 Task: Create a due date automation trigger when advanced on, on the tuesday after a card is due add dates due next week at 11:00 AM.
Action: Mouse moved to (1294, 100)
Screenshot: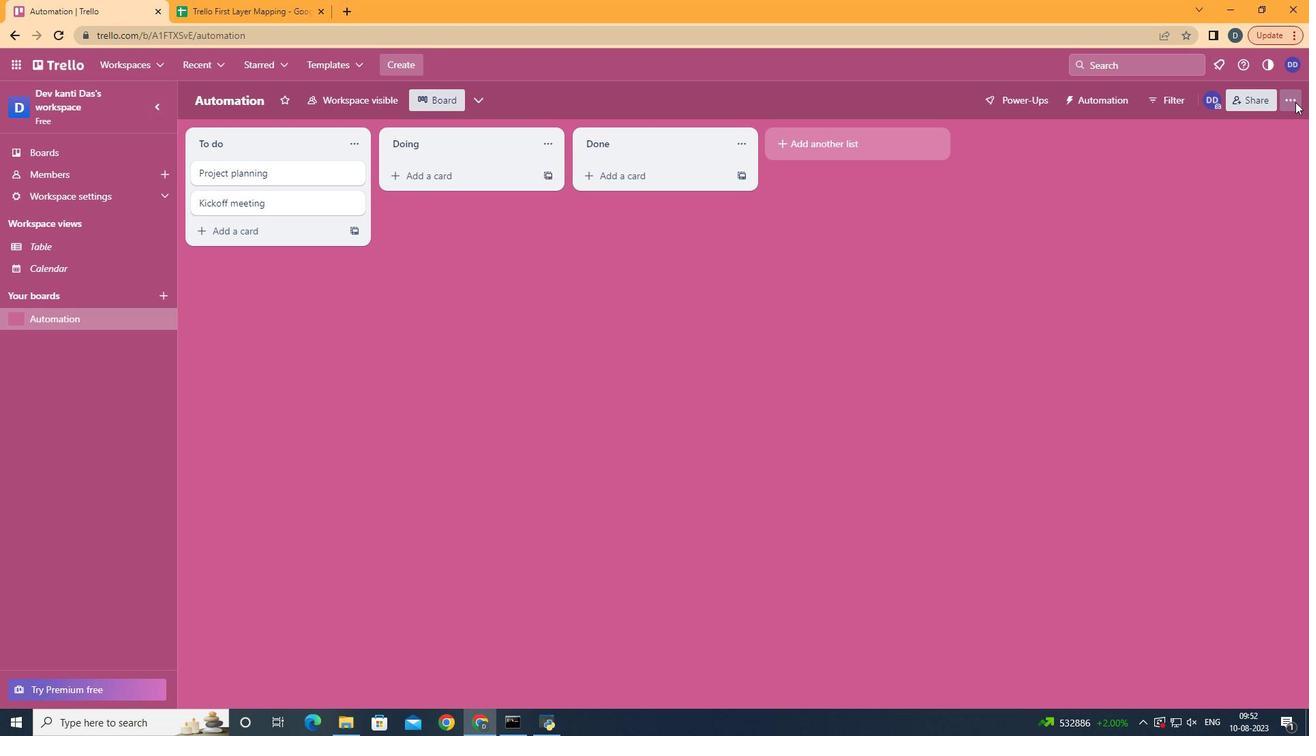 
Action: Mouse pressed left at (1294, 100)
Screenshot: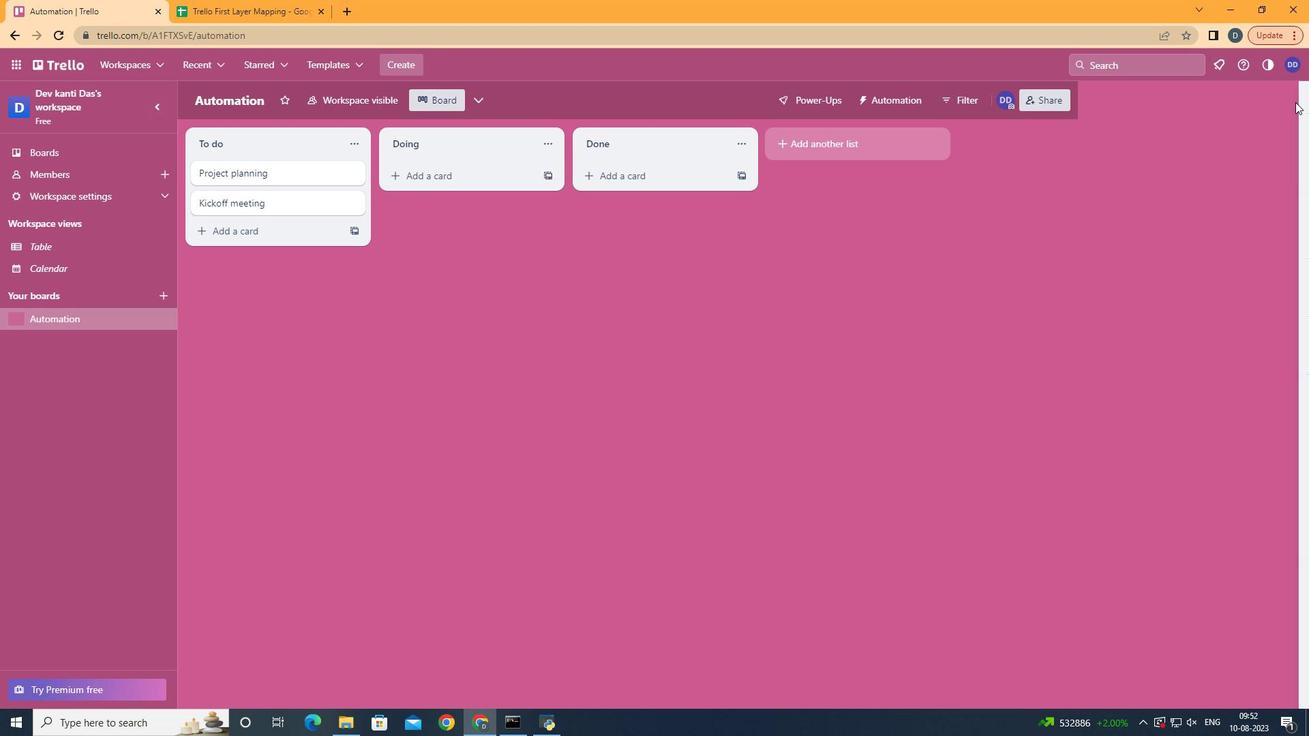 
Action: Mouse moved to (1210, 276)
Screenshot: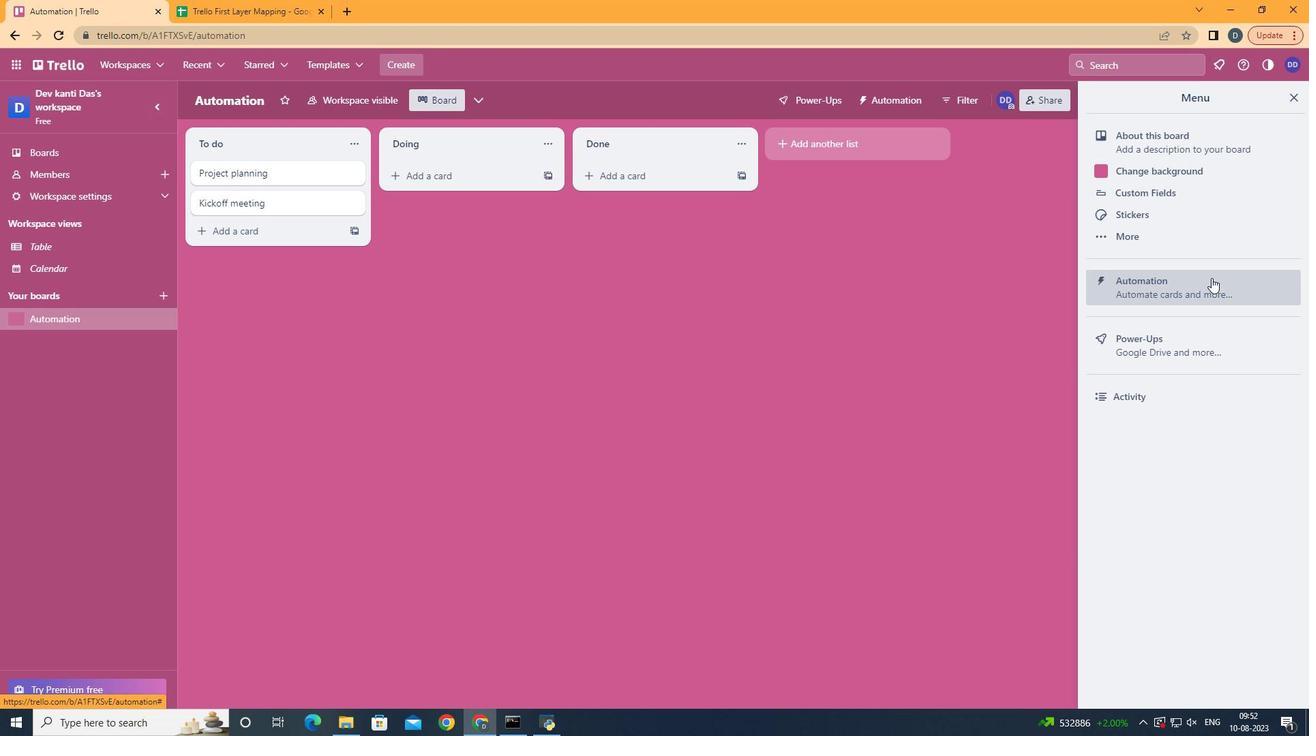 
Action: Mouse pressed left at (1210, 276)
Screenshot: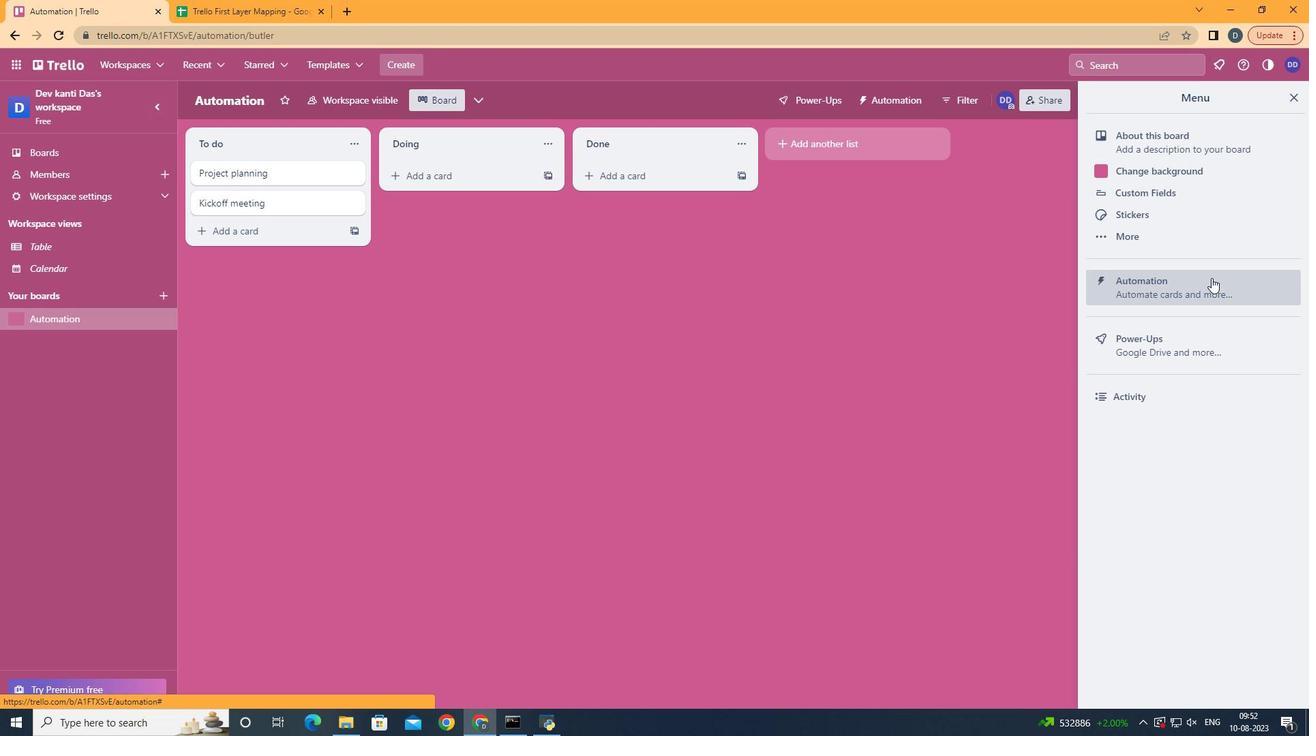 
Action: Mouse moved to (255, 281)
Screenshot: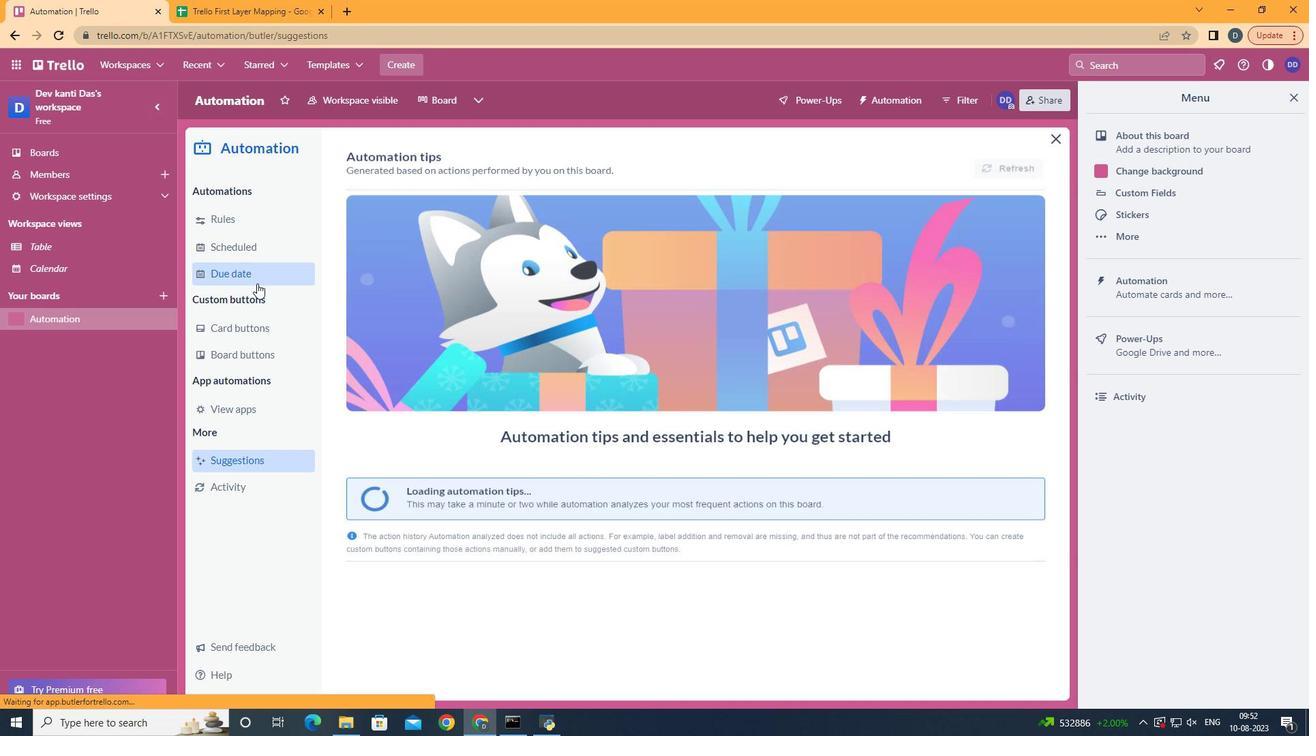 
Action: Mouse pressed left at (255, 281)
Screenshot: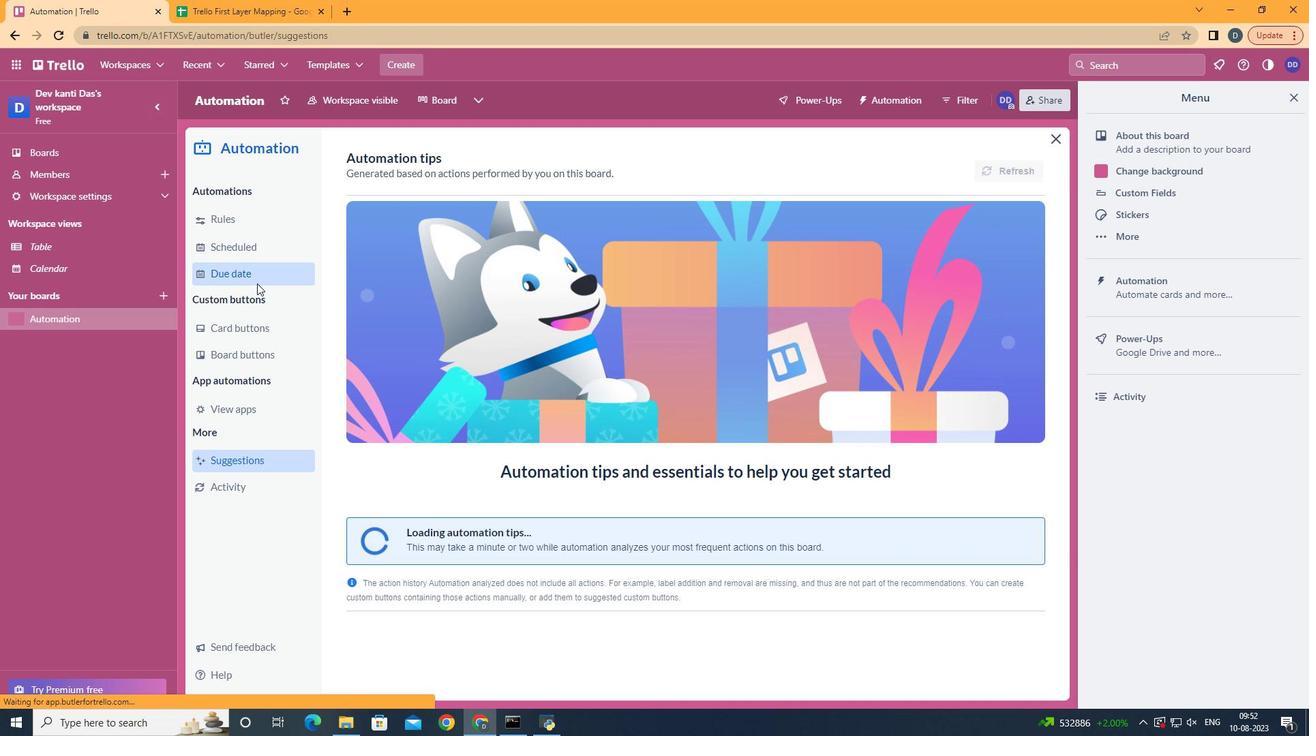 
Action: Mouse moved to (946, 154)
Screenshot: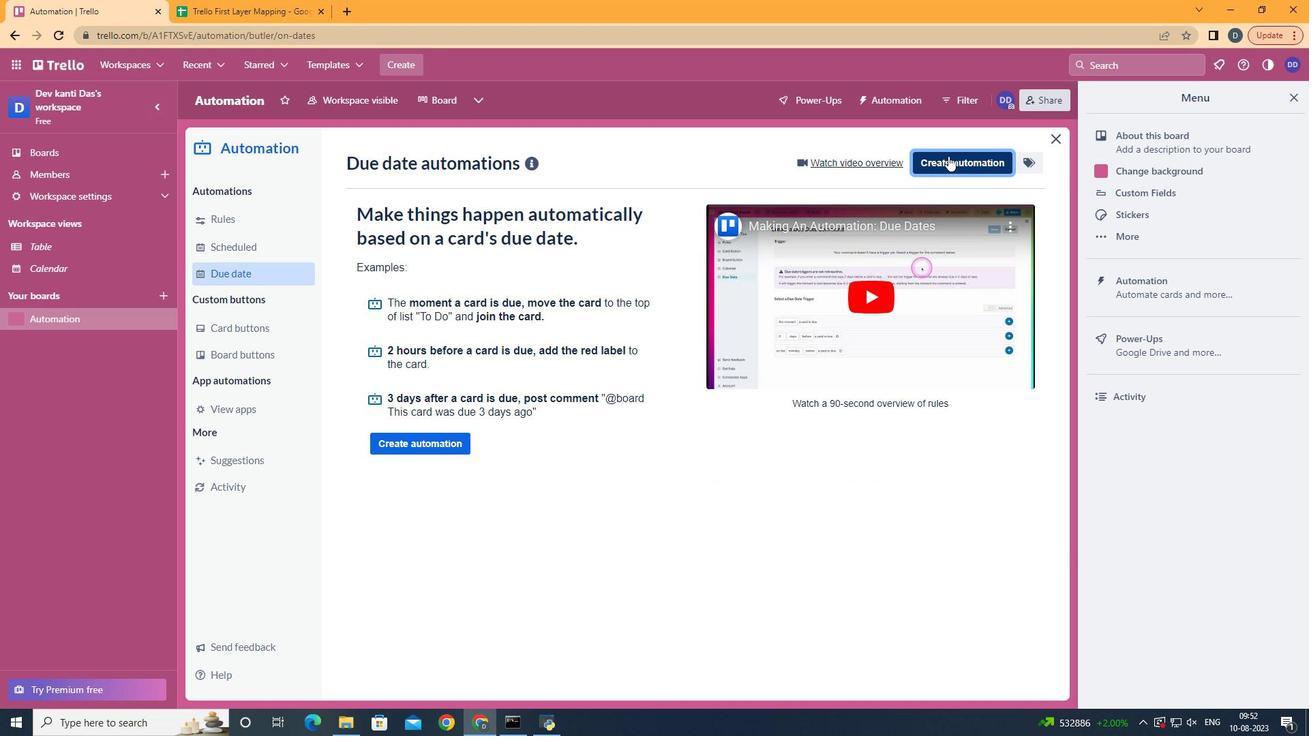 
Action: Mouse pressed left at (946, 154)
Screenshot: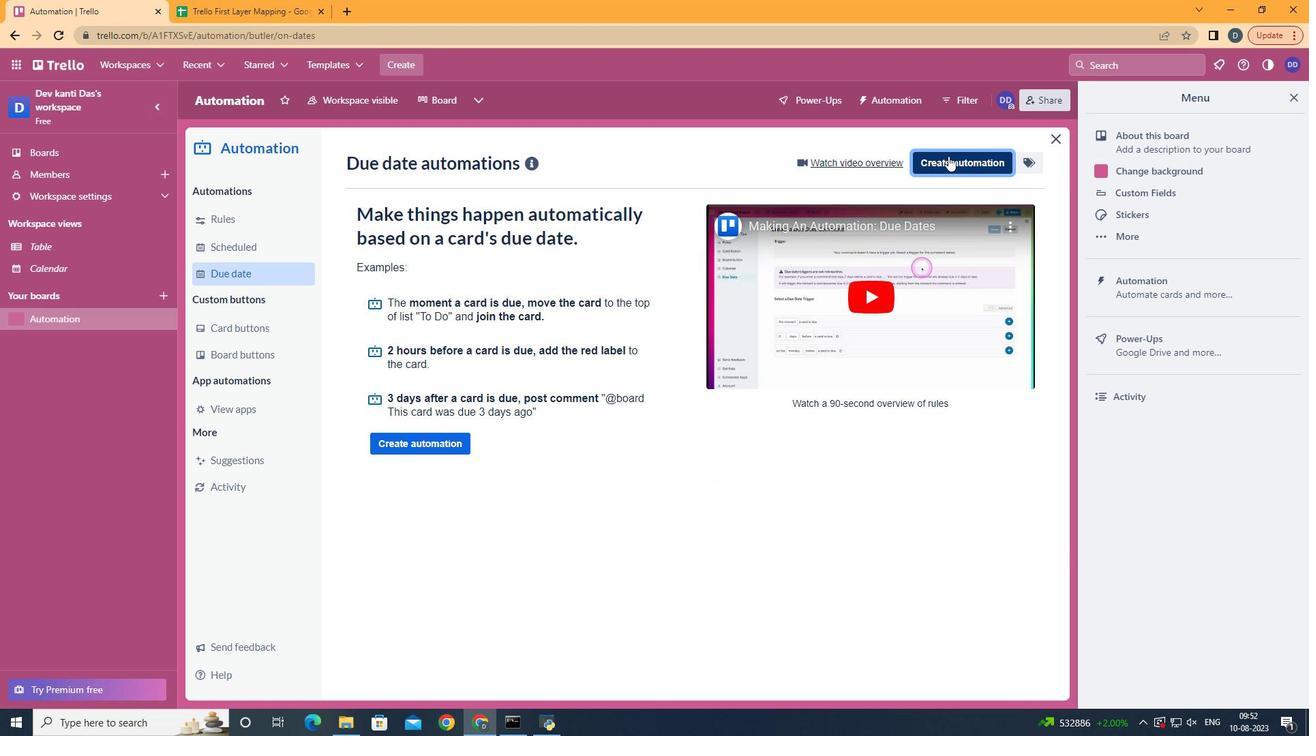 
Action: Mouse moved to (729, 278)
Screenshot: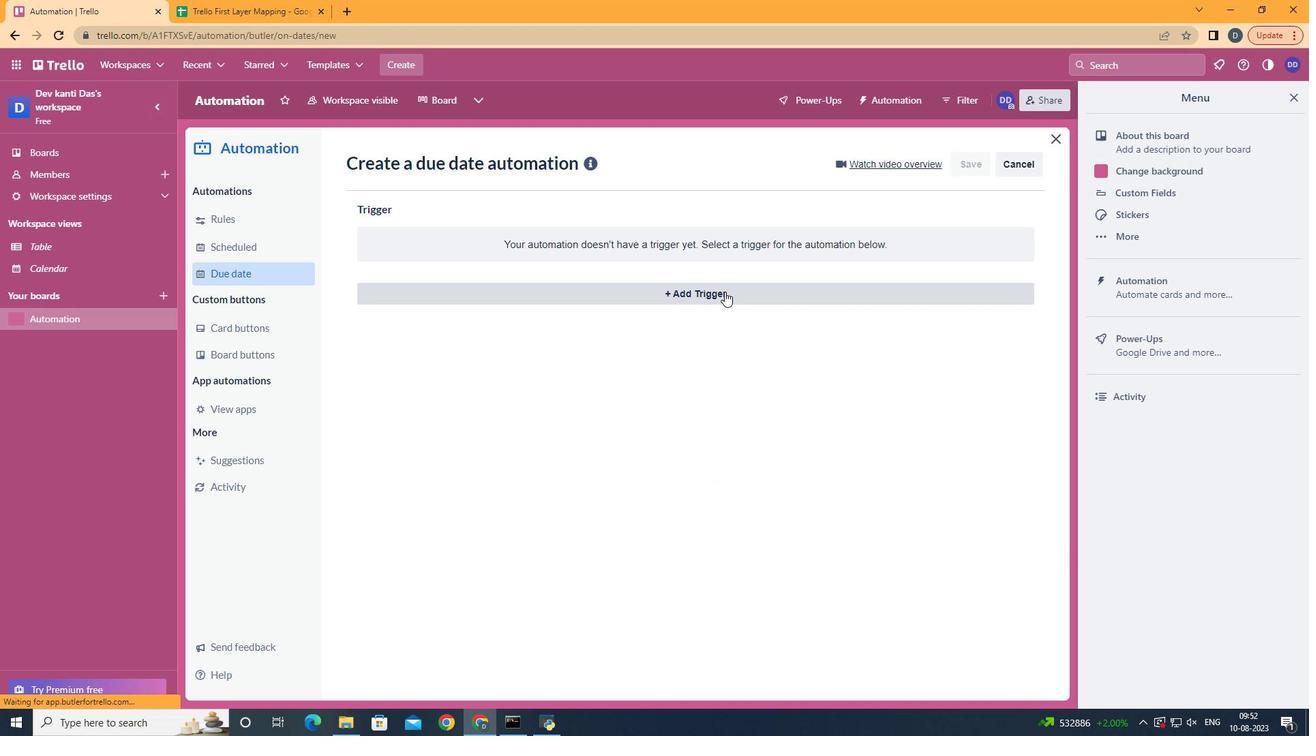 
Action: Mouse pressed left at (729, 278)
Screenshot: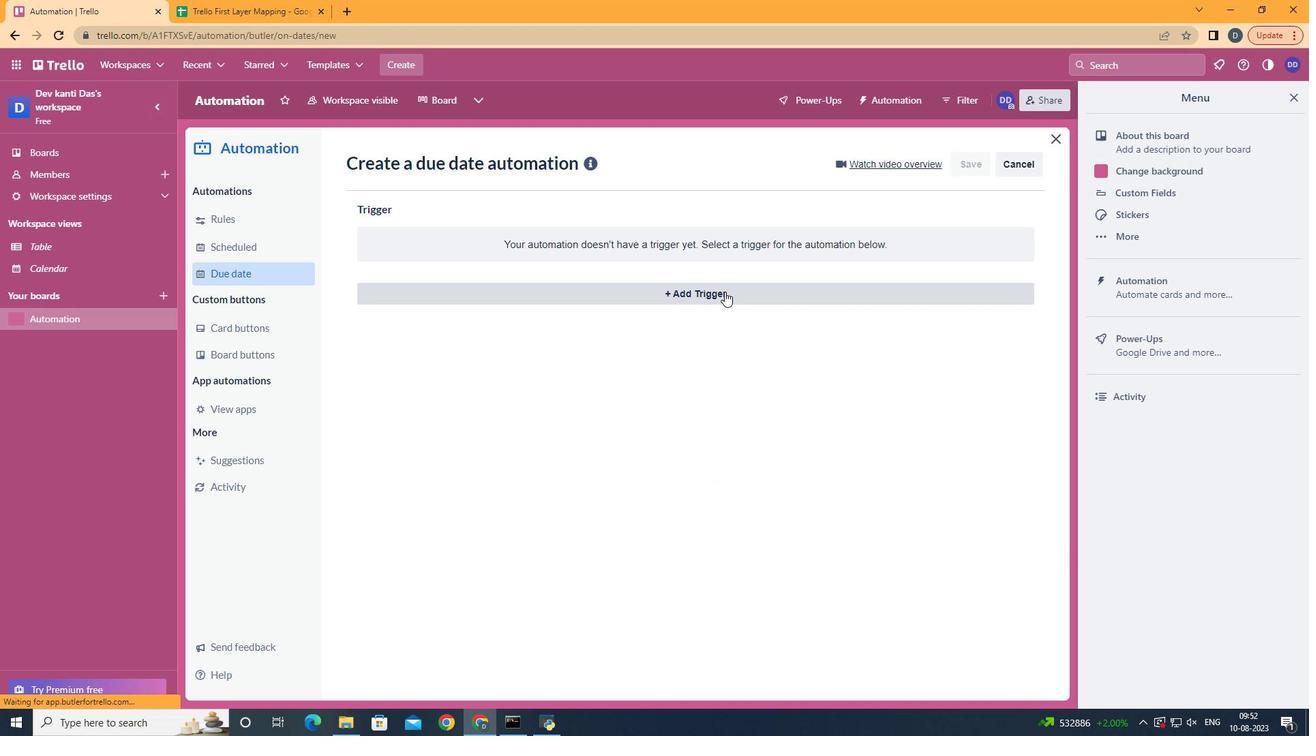 
Action: Mouse moved to (723, 289)
Screenshot: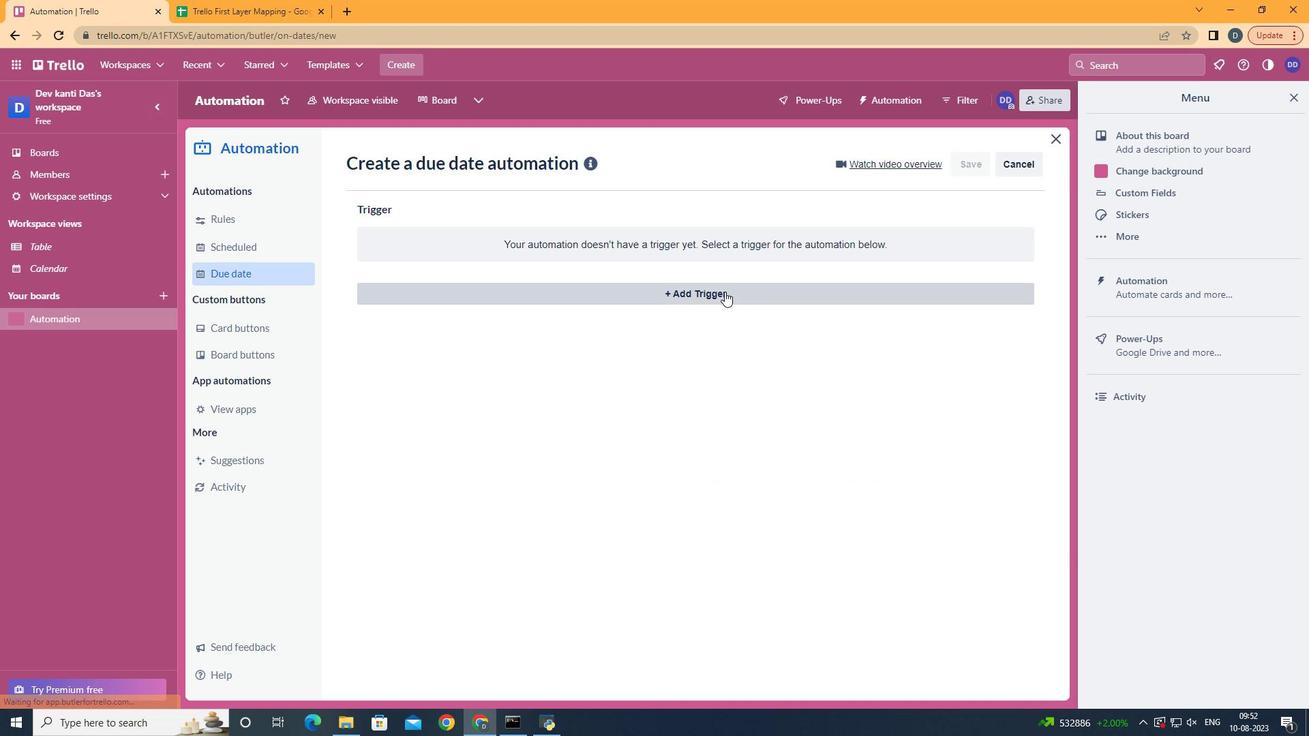 
Action: Mouse pressed left at (723, 289)
Screenshot: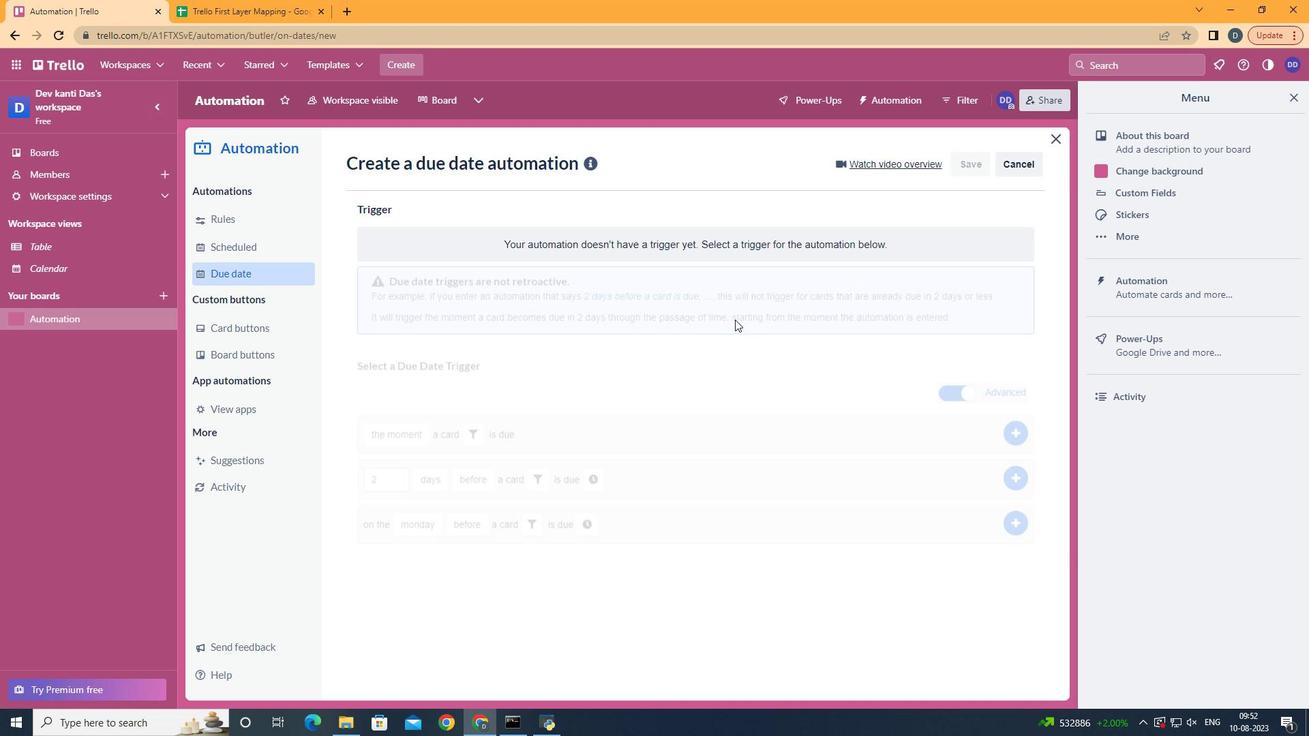 
Action: Mouse moved to (436, 377)
Screenshot: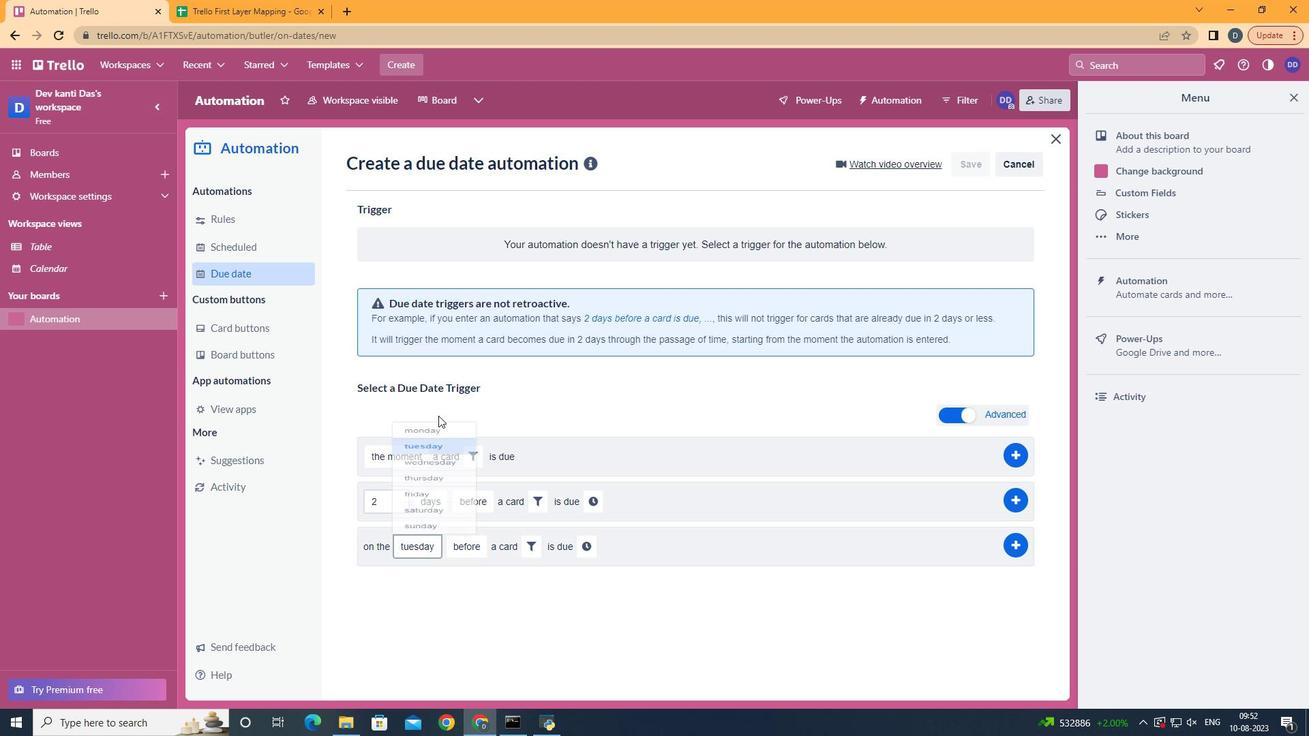 
Action: Mouse pressed left at (436, 377)
Screenshot: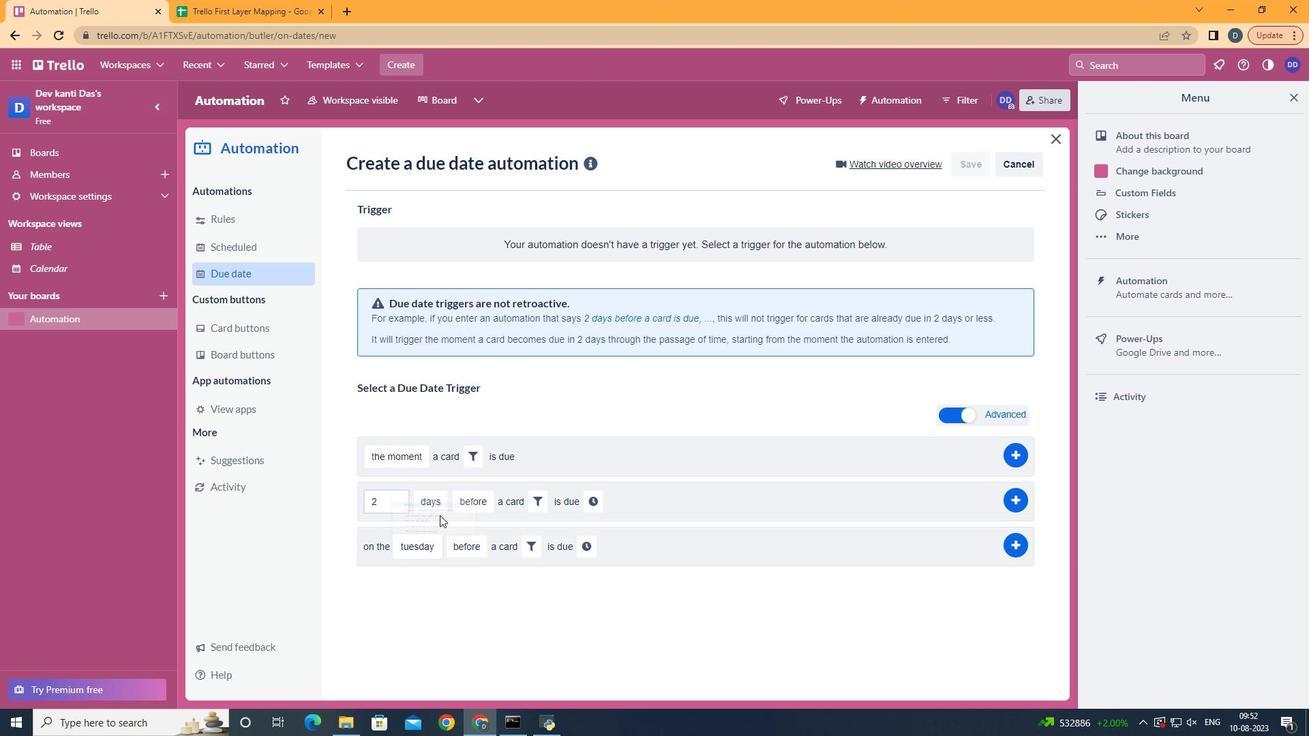 
Action: Mouse moved to (470, 602)
Screenshot: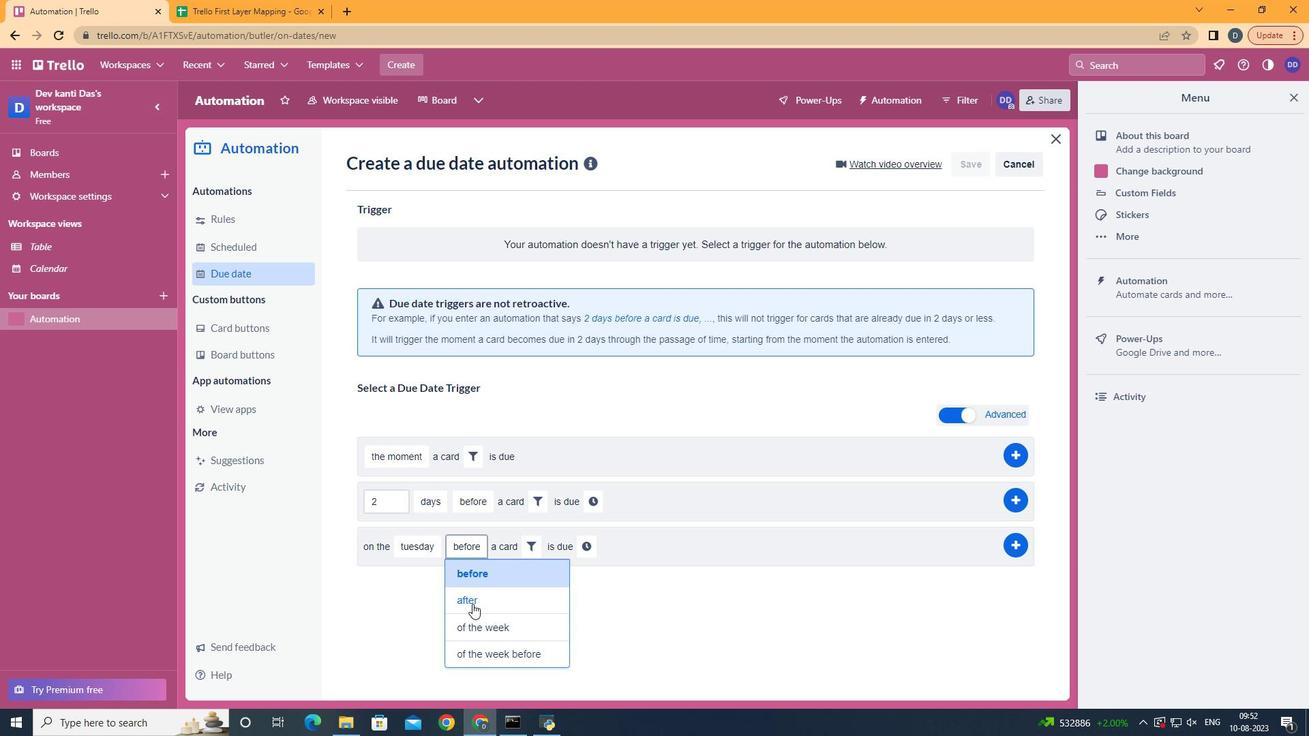 
Action: Mouse pressed left at (470, 602)
Screenshot: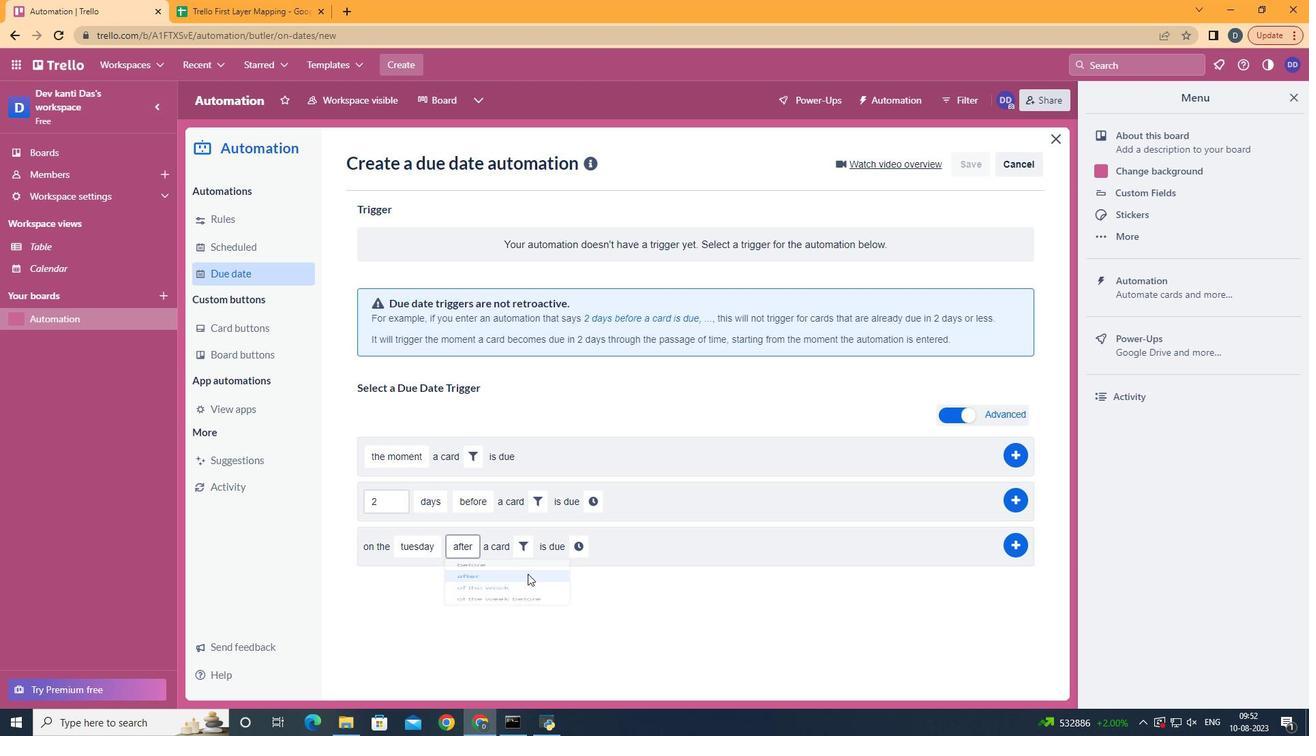 
Action: Mouse moved to (527, 549)
Screenshot: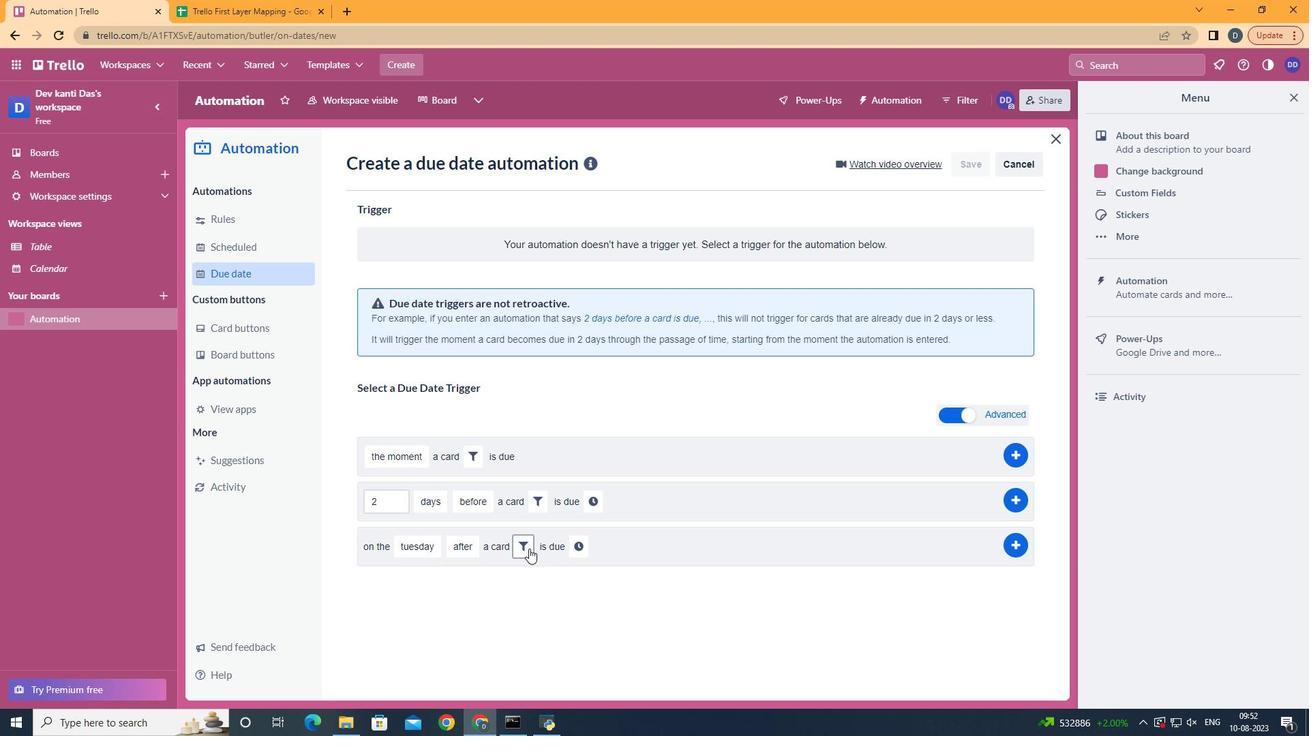 
Action: Mouse pressed left at (527, 549)
Screenshot: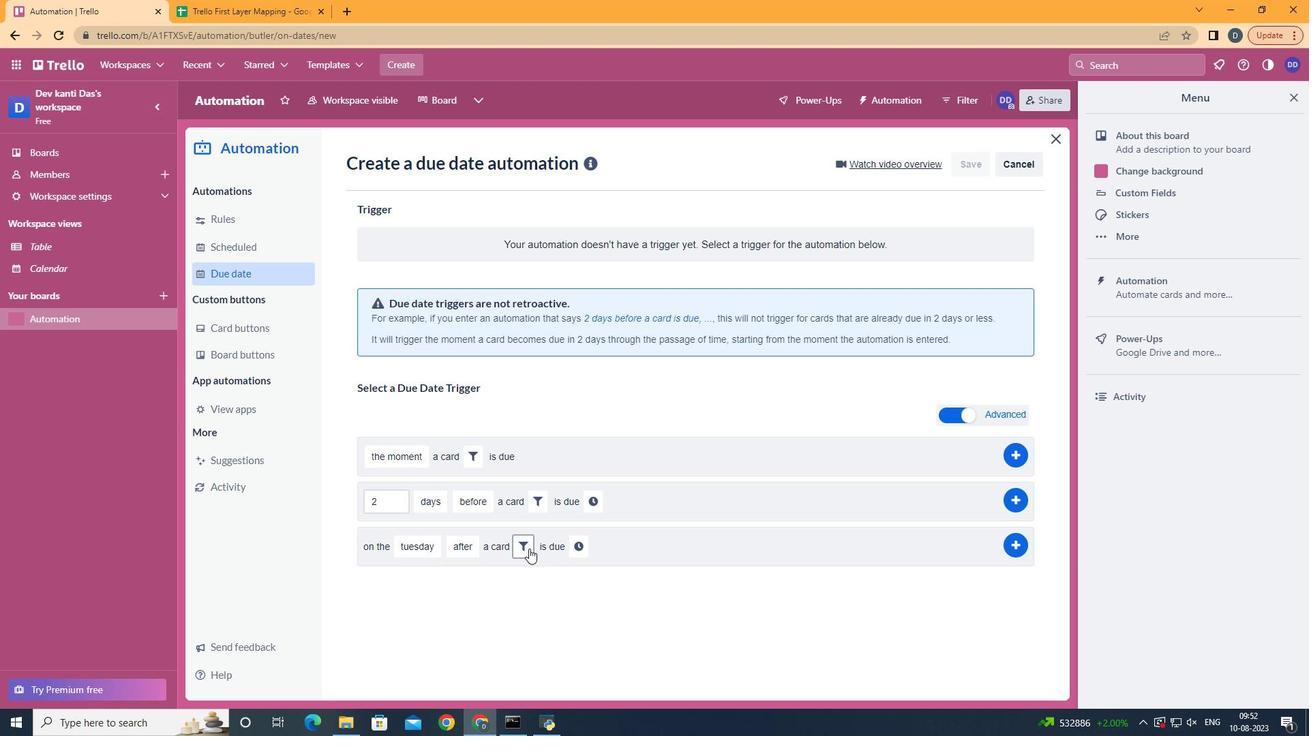 
Action: Mouse moved to (603, 590)
Screenshot: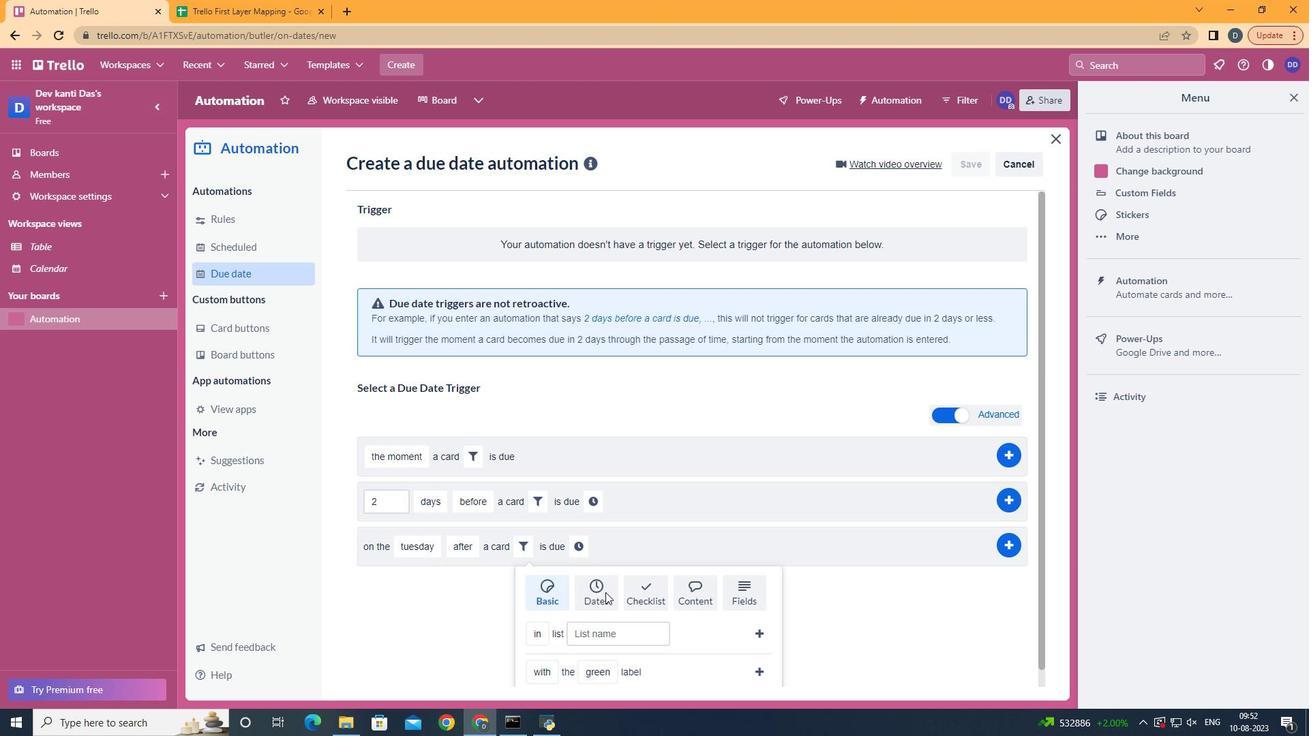 
Action: Mouse pressed left at (603, 590)
Screenshot: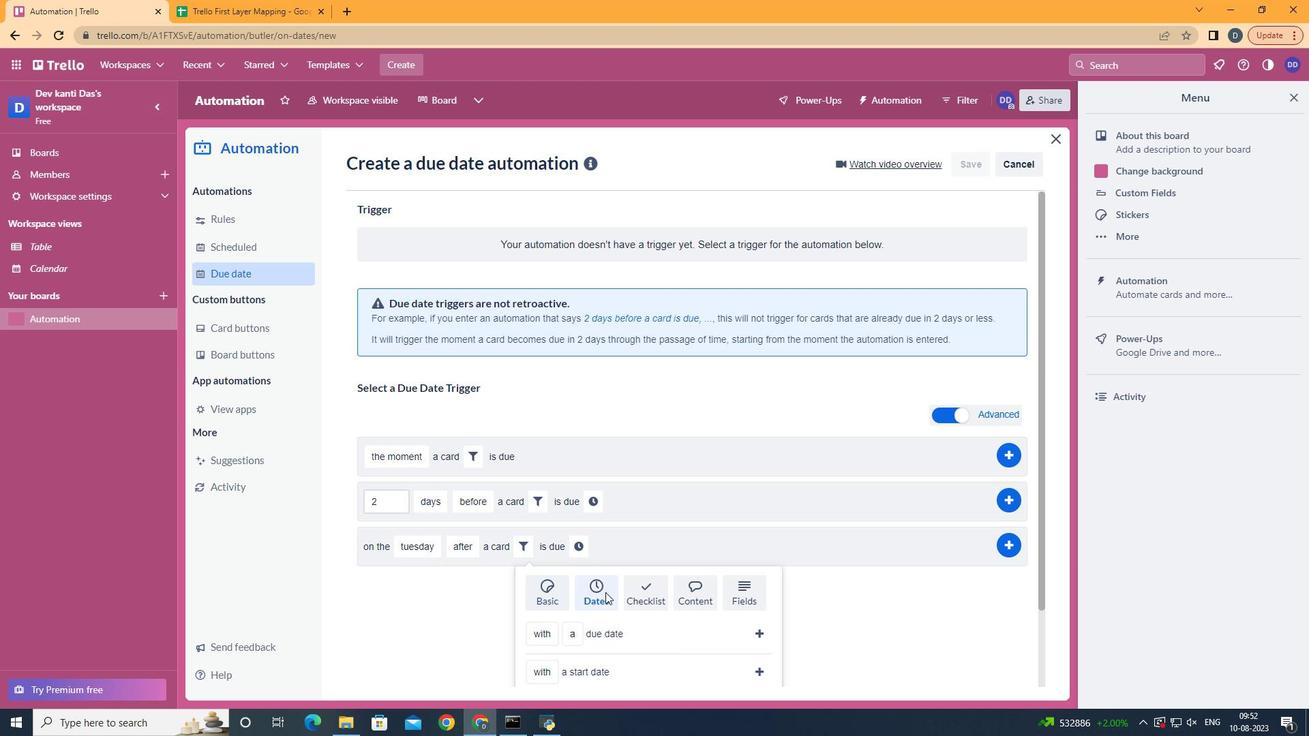 
Action: Mouse scrolled (603, 590) with delta (0, 0)
Screenshot: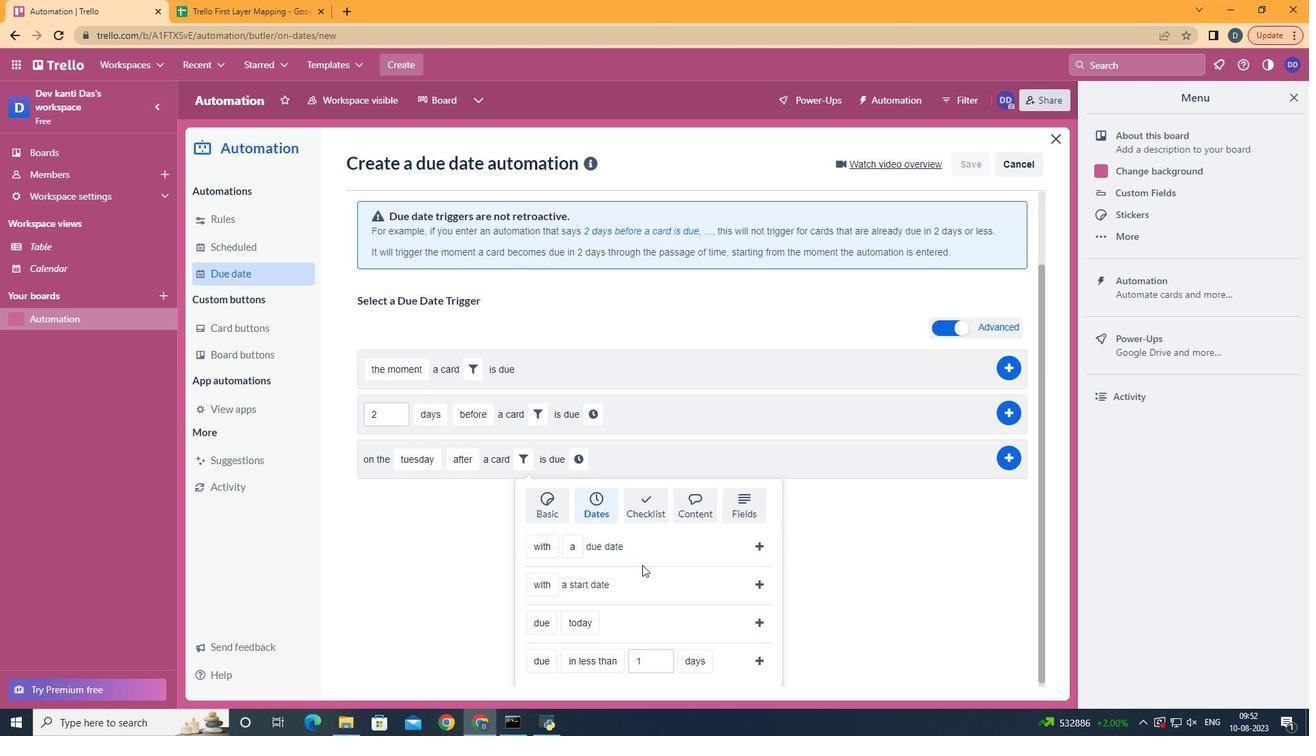 
Action: Mouse scrolled (603, 590) with delta (0, 0)
Screenshot: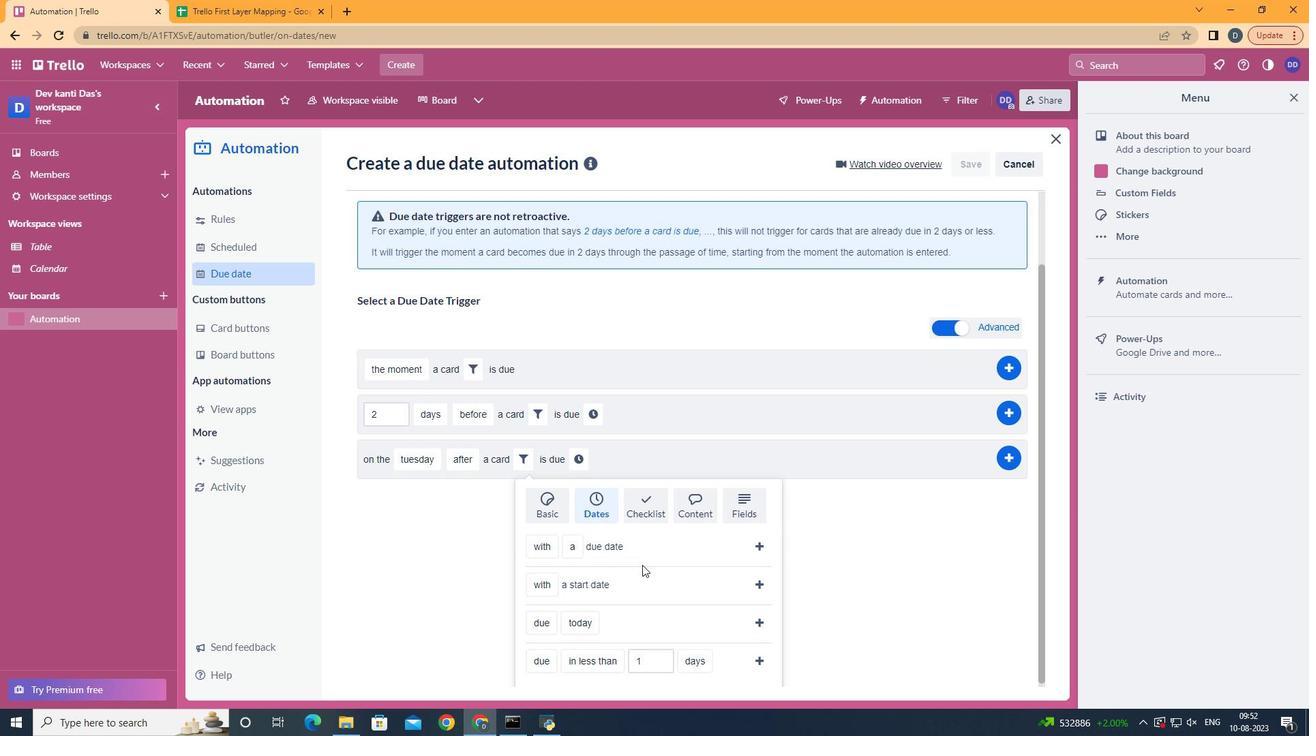
Action: Mouse scrolled (603, 590) with delta (0, 0)
Screenshot: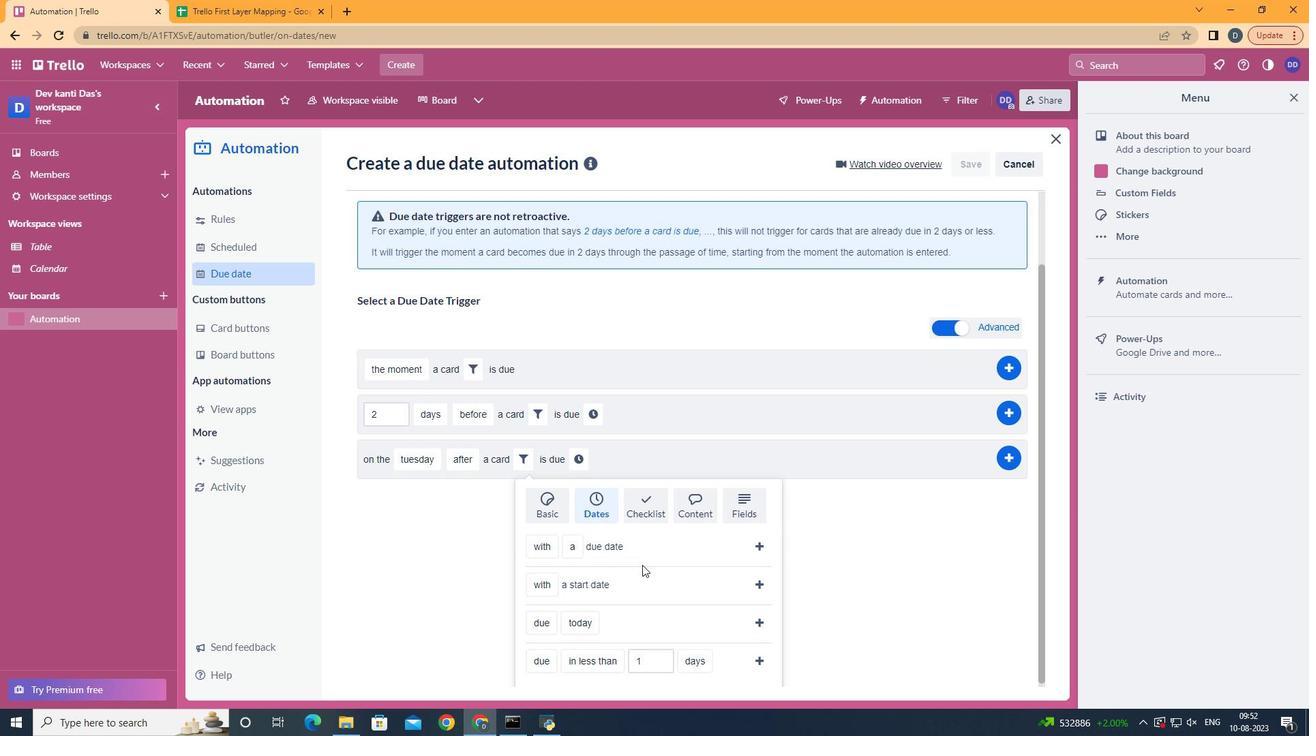 
Action: Mouse scrolled (603, 590) with delta (0, 0)
Screenshot: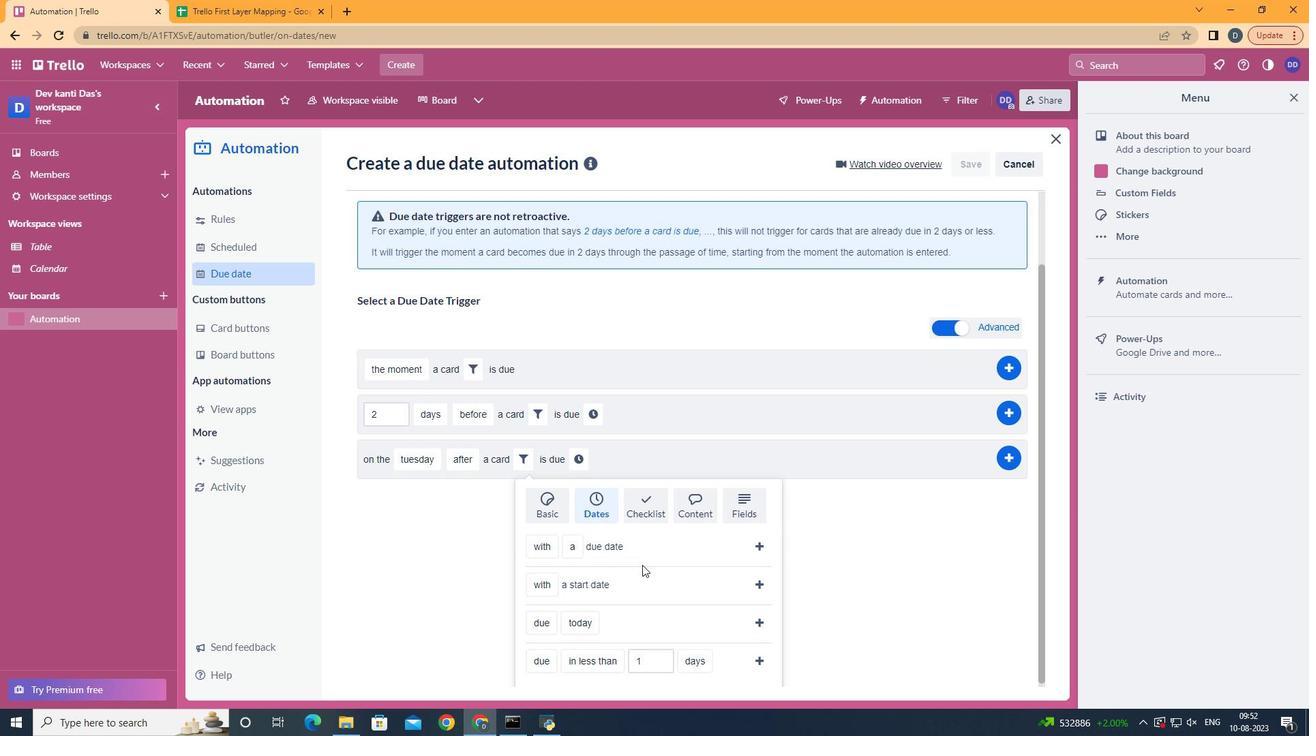 
Action: Mouse scrolled (603, 590) with delta (0, 0)
Screenshot: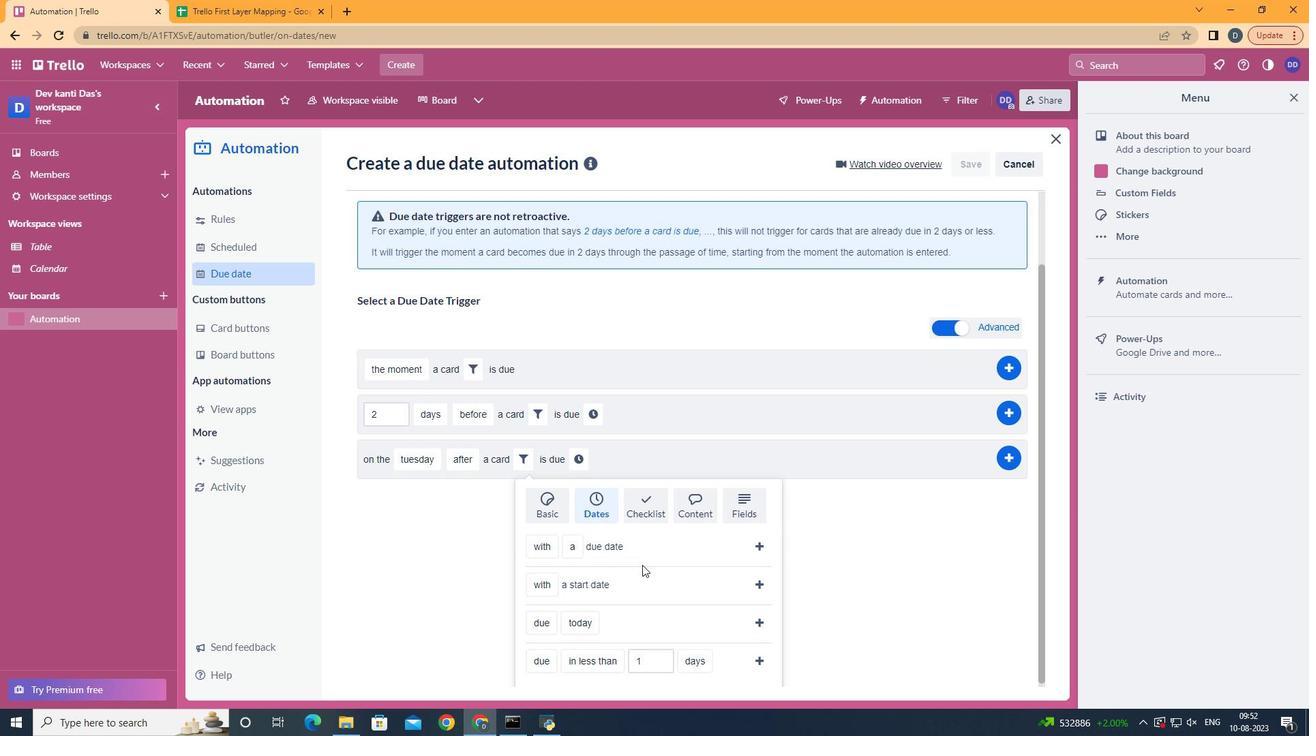 
Action: Mouse moved to (551, 500)
Screenshot: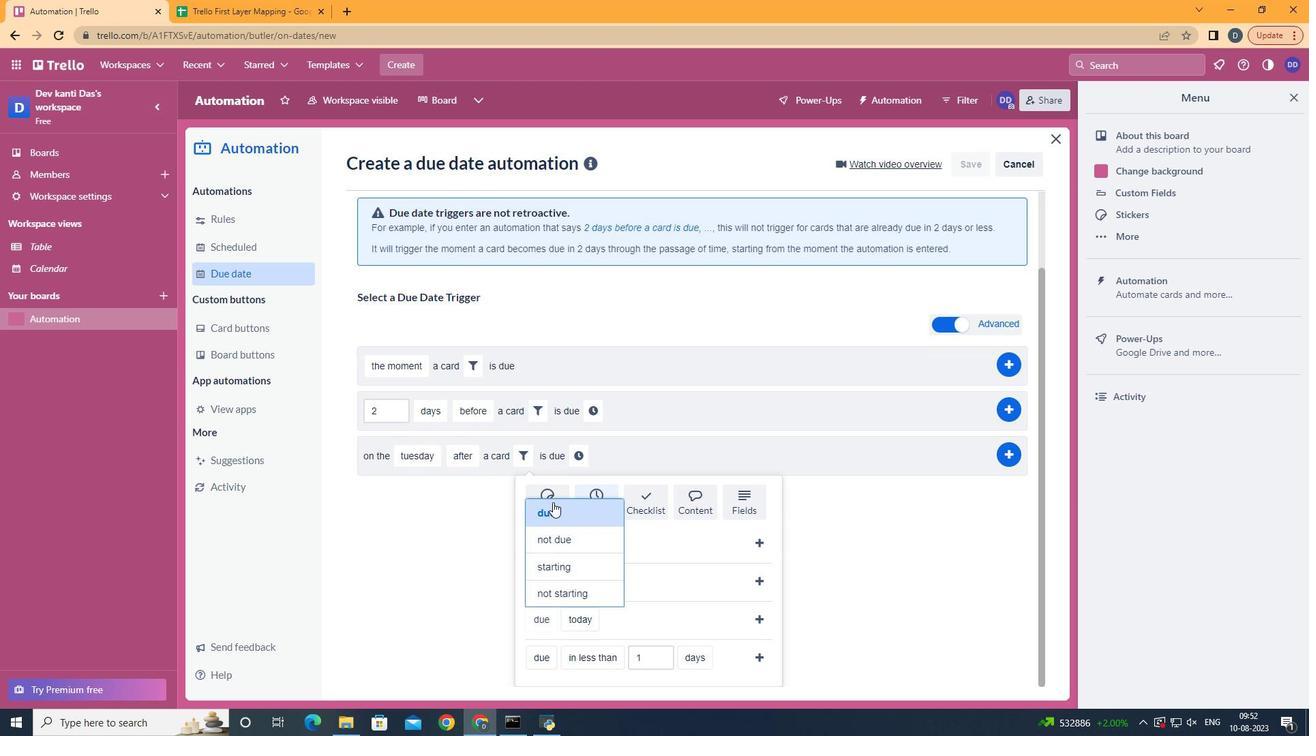 
Action: Mouse pressed left at (551, 500)
Screenshot: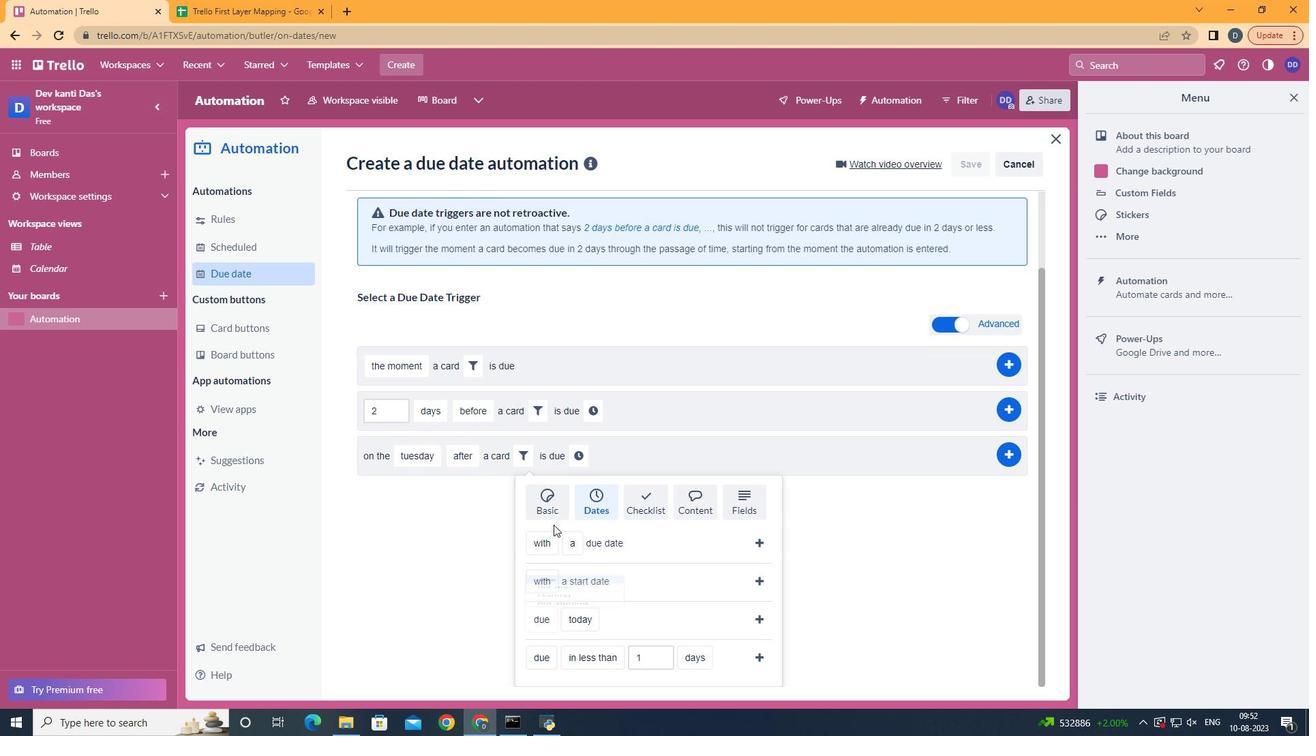 
Action: Mouse moved to (598, 537)
Screenshot: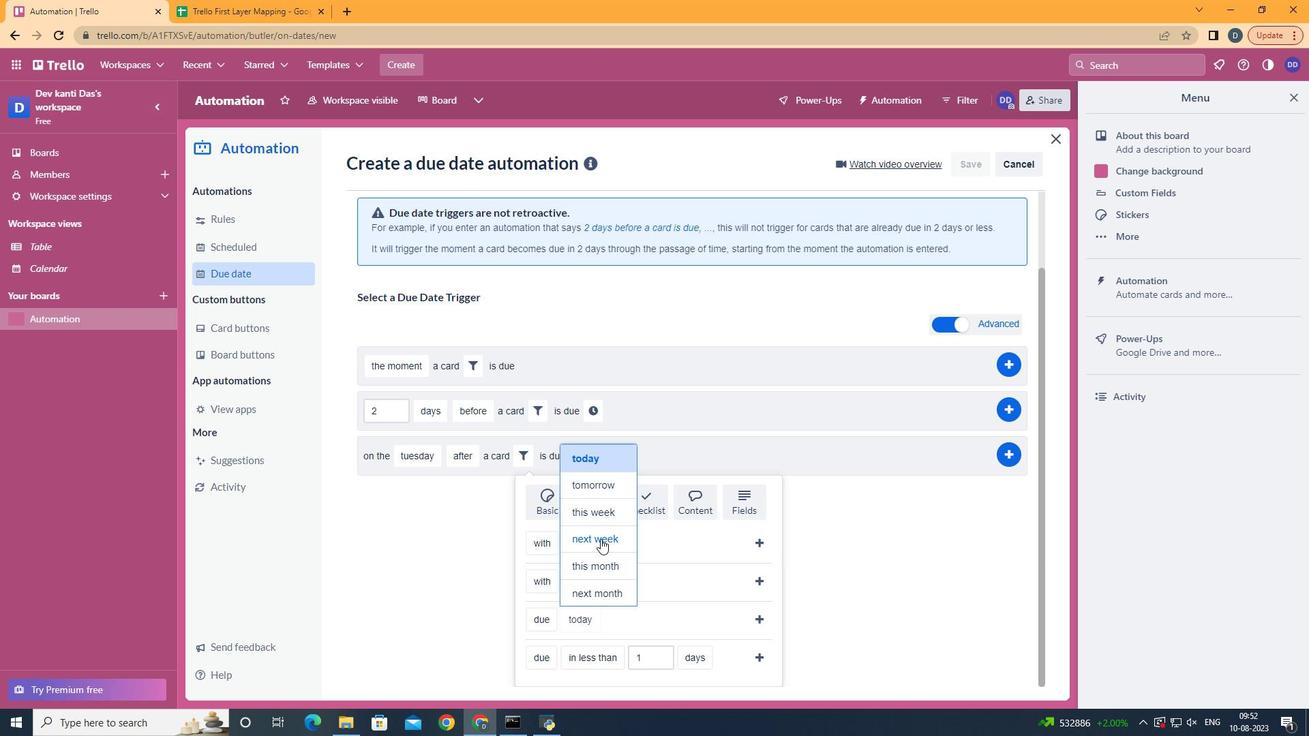 
Action: Mouse pressed left at (598, 537)
Screenshot: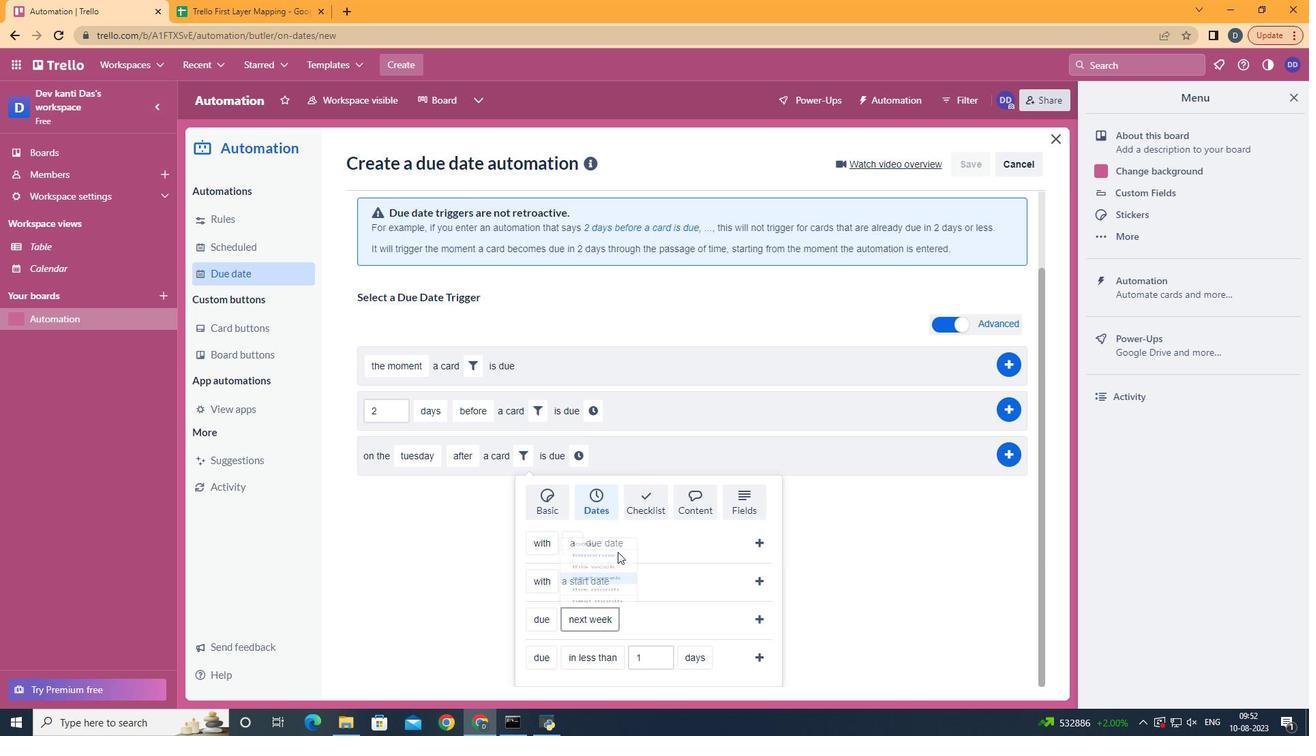 
Action: Mouse moved to (763, 616)
Screenshot: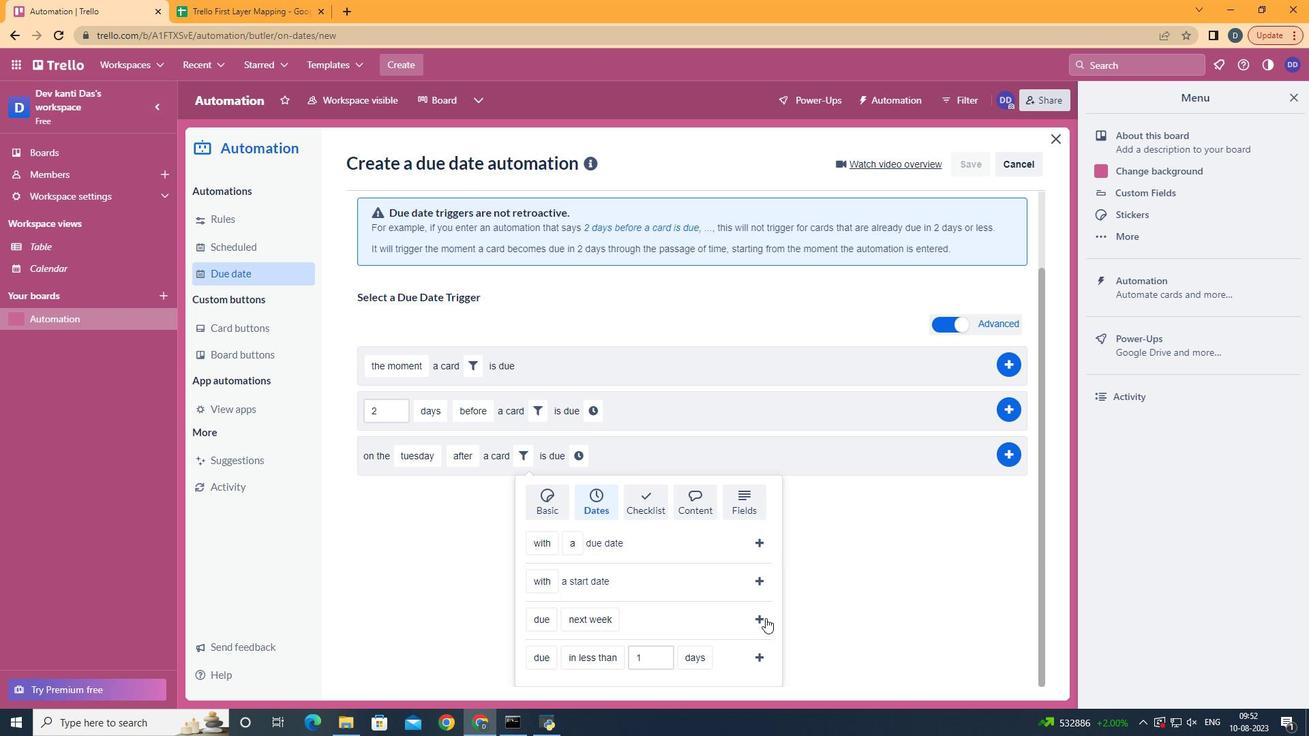 
Action: Mouse pressed left at (763, 616)
Screenshot: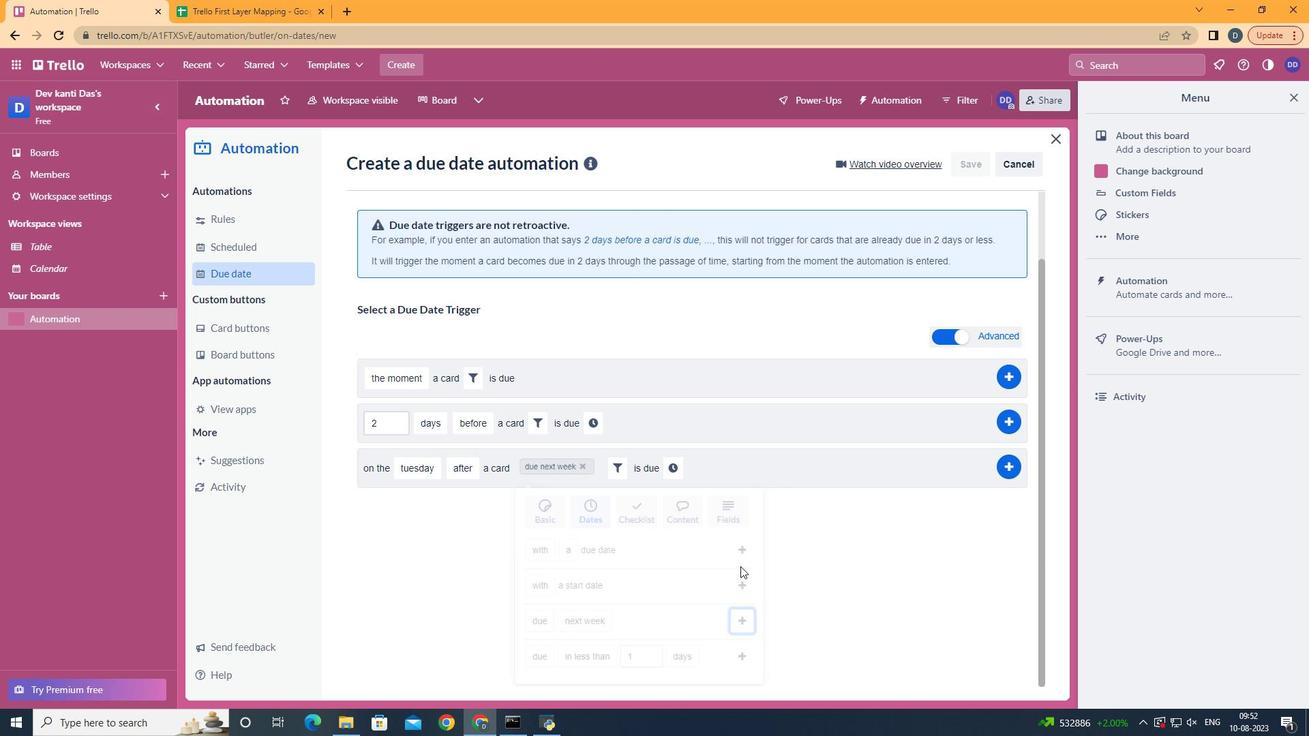 
Action: Mouse moved to (664, 549)
Screenshot: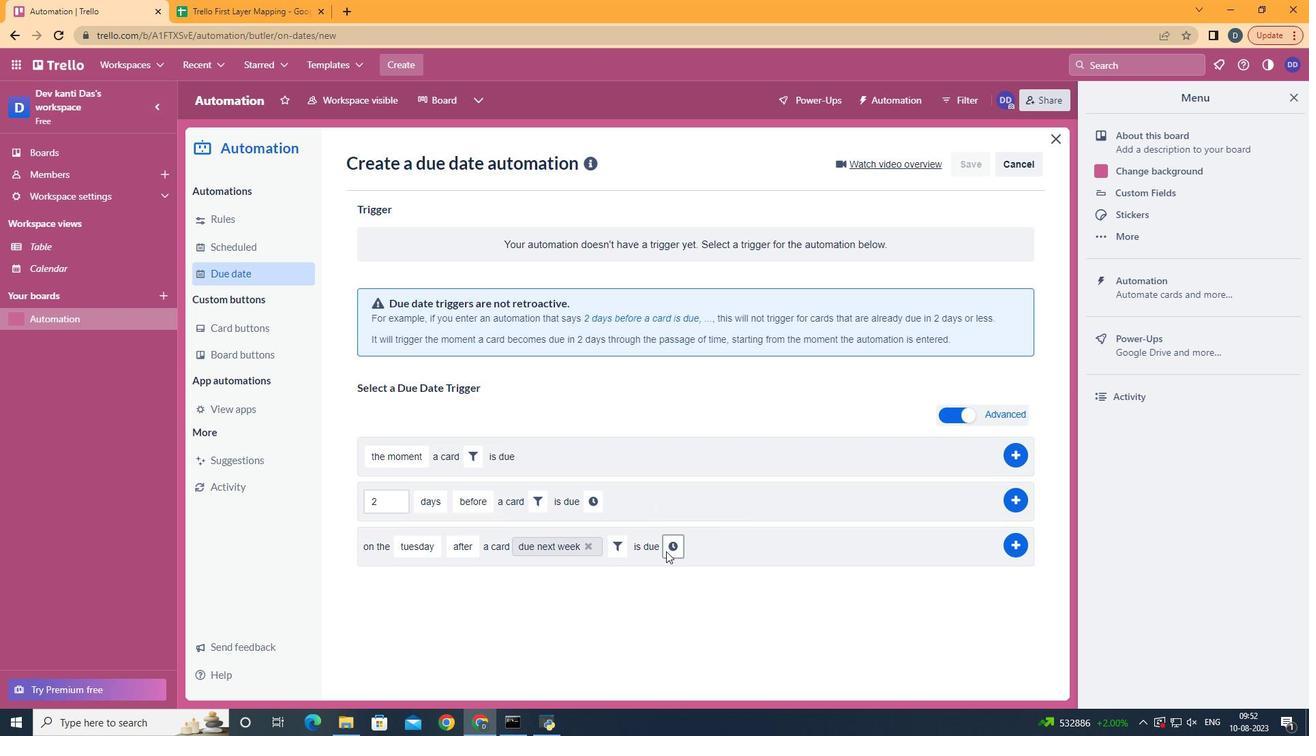 
Action: Mouse pressed left at (664, 549)
Screenshot: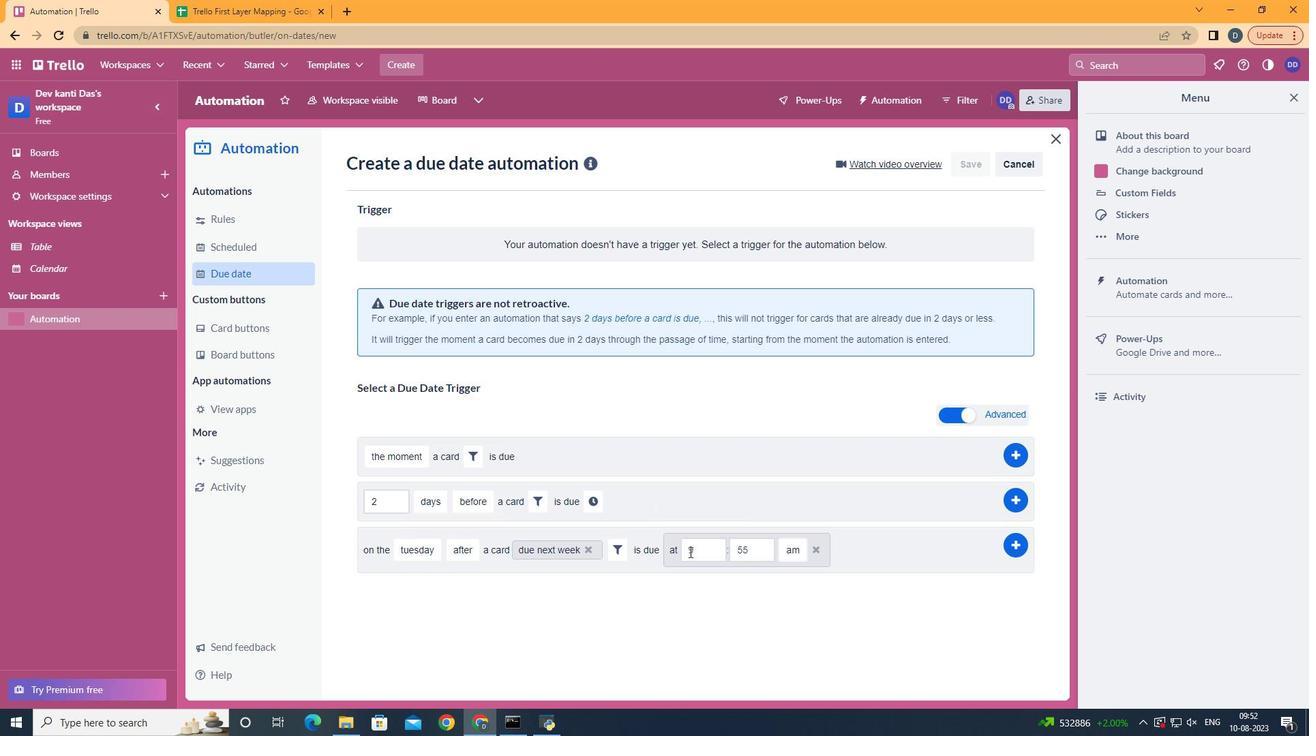 
Action: Mouse moved to (688, 550)
Screenshot: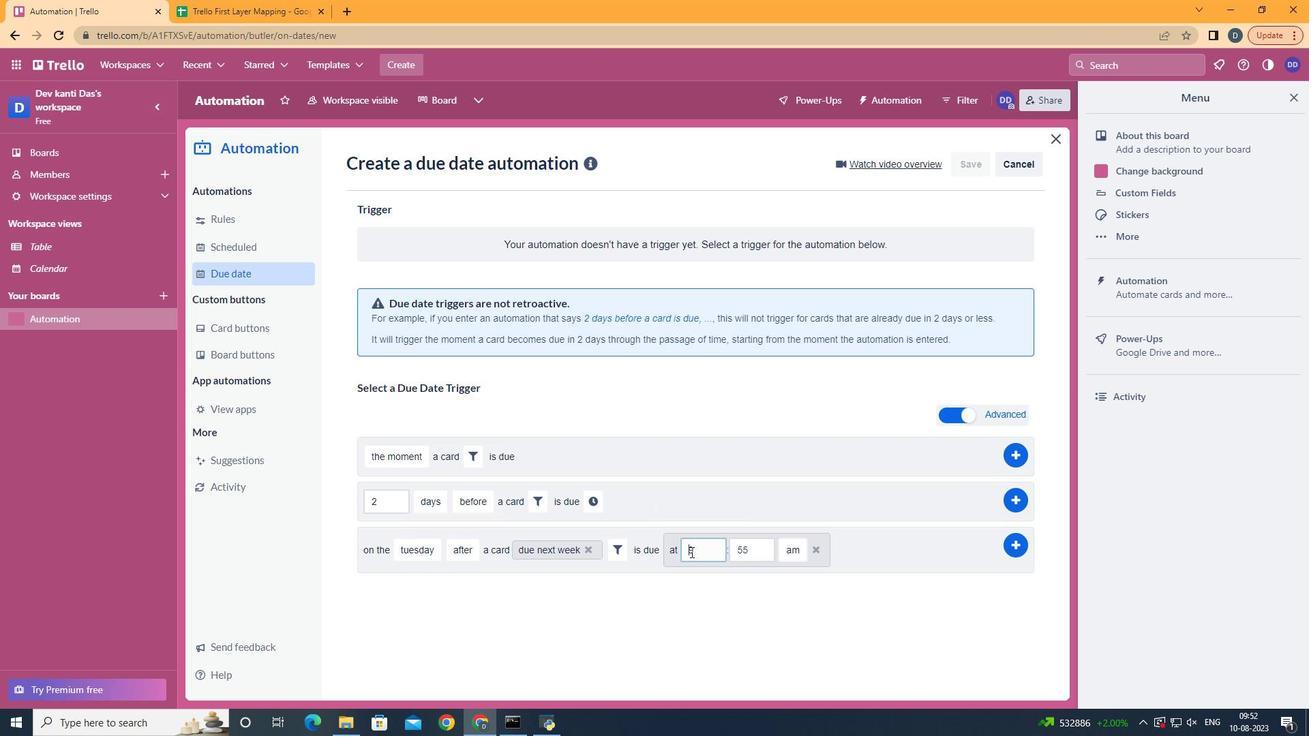 
Action: Mouse pressed left at (688, 550)
Screenshot: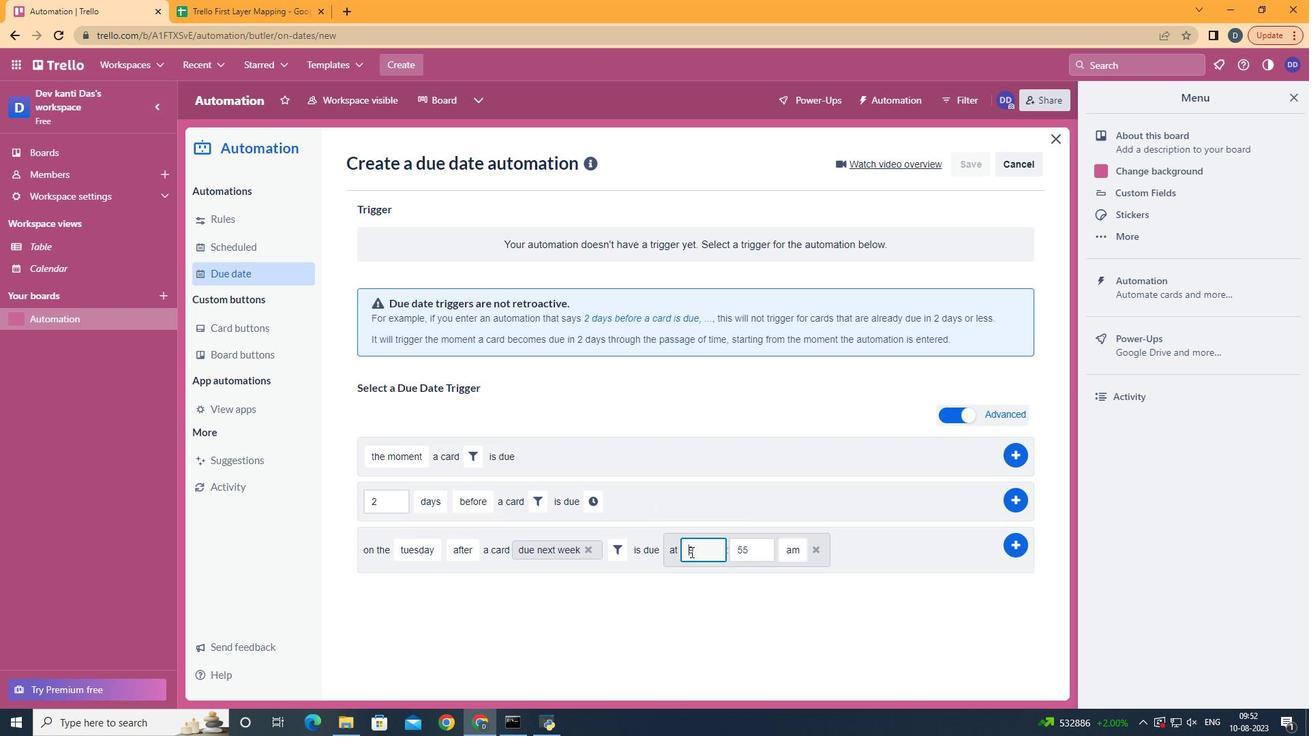 
Action: Mouse moved to (693, 550)
Screenshot: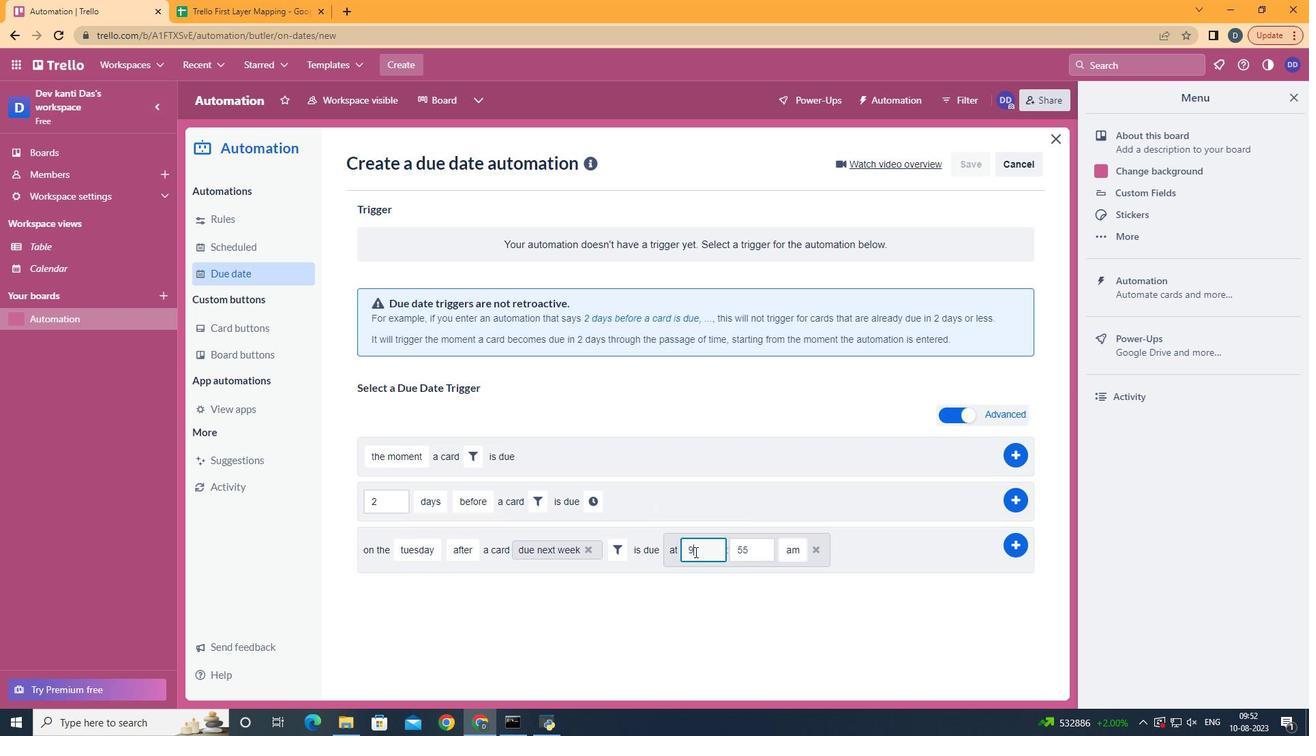
Action: Mouse pressed left at (693, 550)
Screenshot: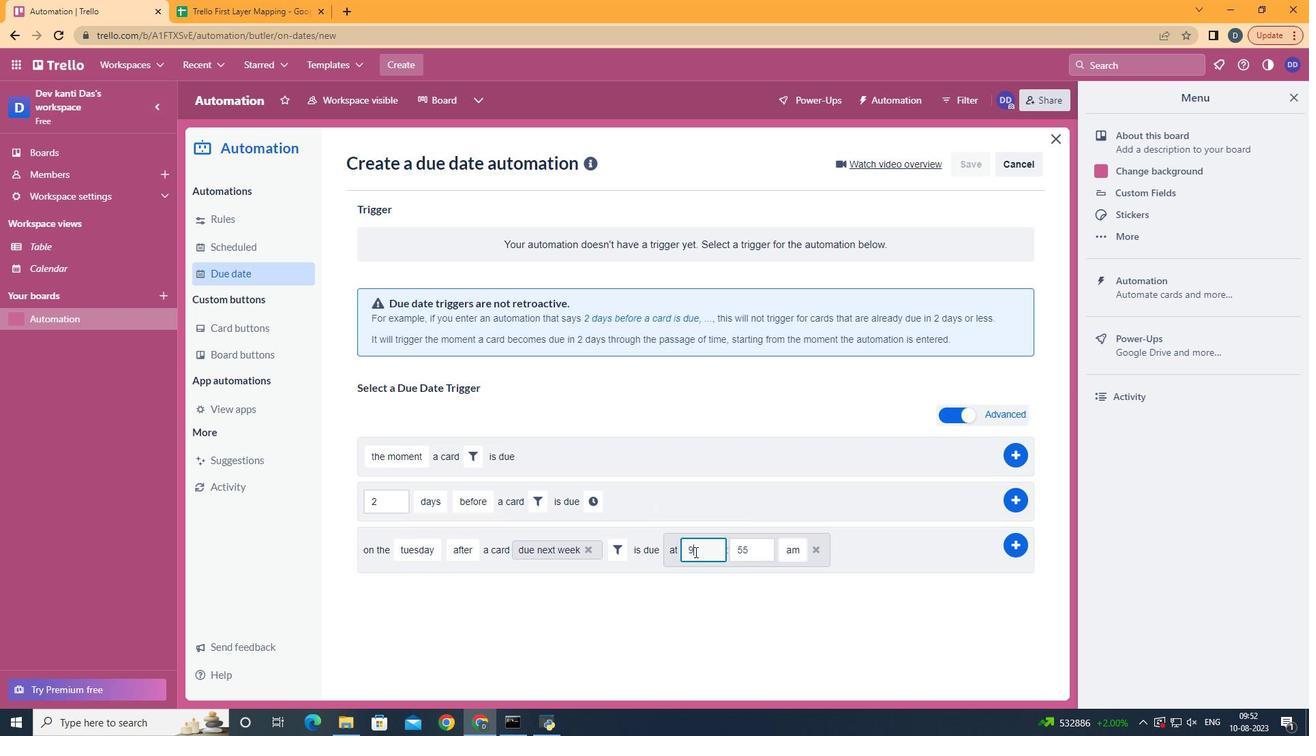 
Action: Key pressed <Key.backspace>11
Screenshot: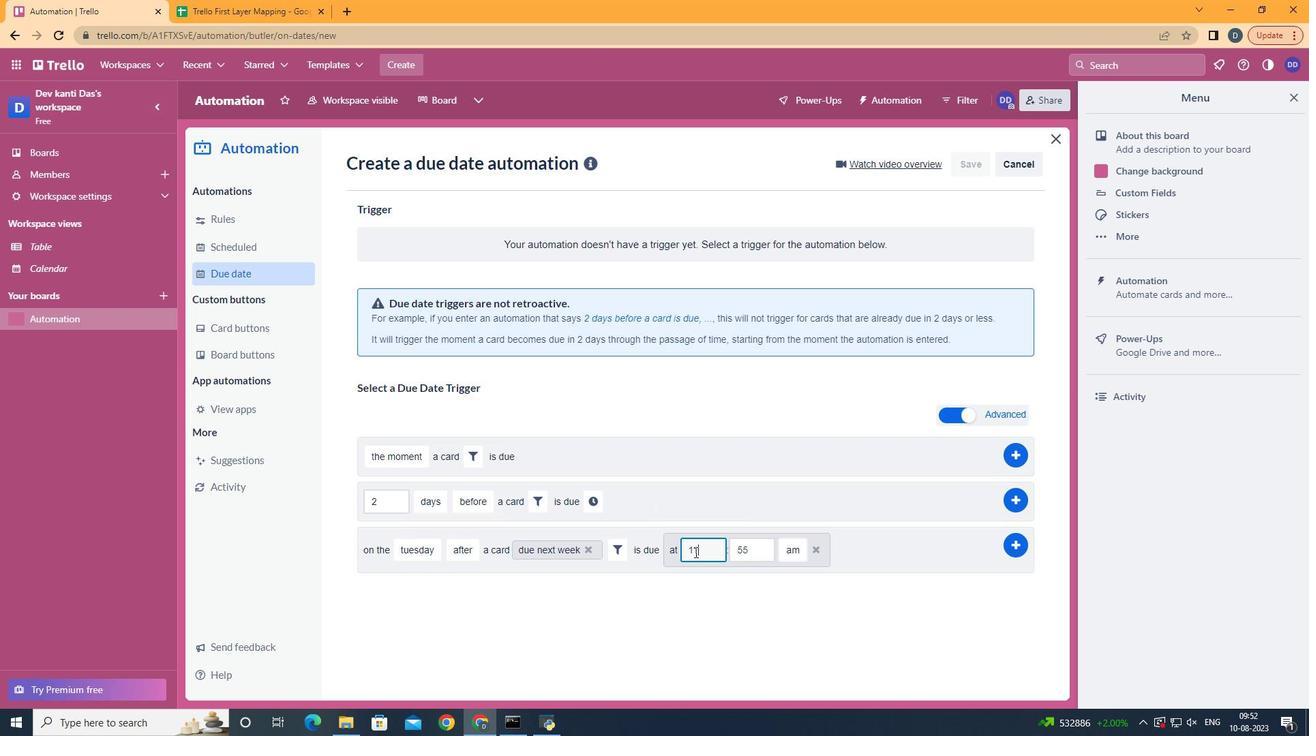 
Action: Mouse moved to (760, 553)
Screenshot: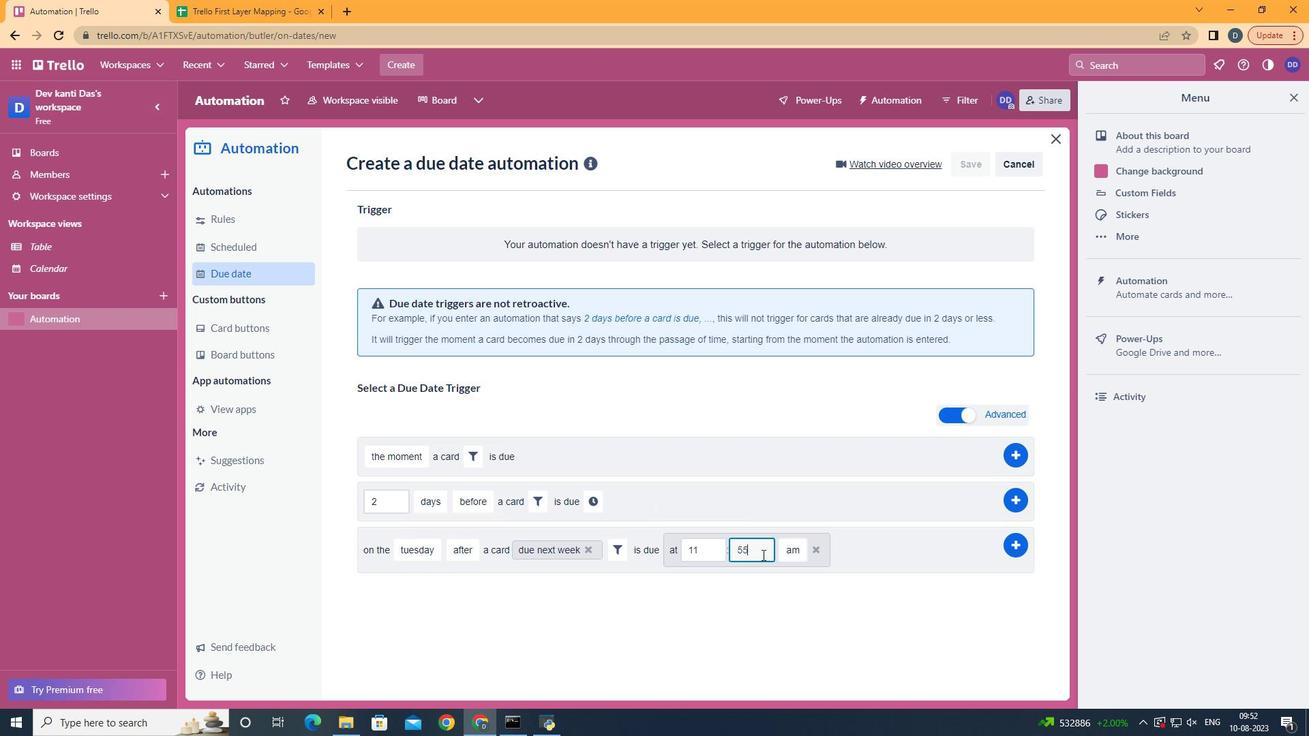 
Action: Mouse pressed left at (760, 553)
Screenshot: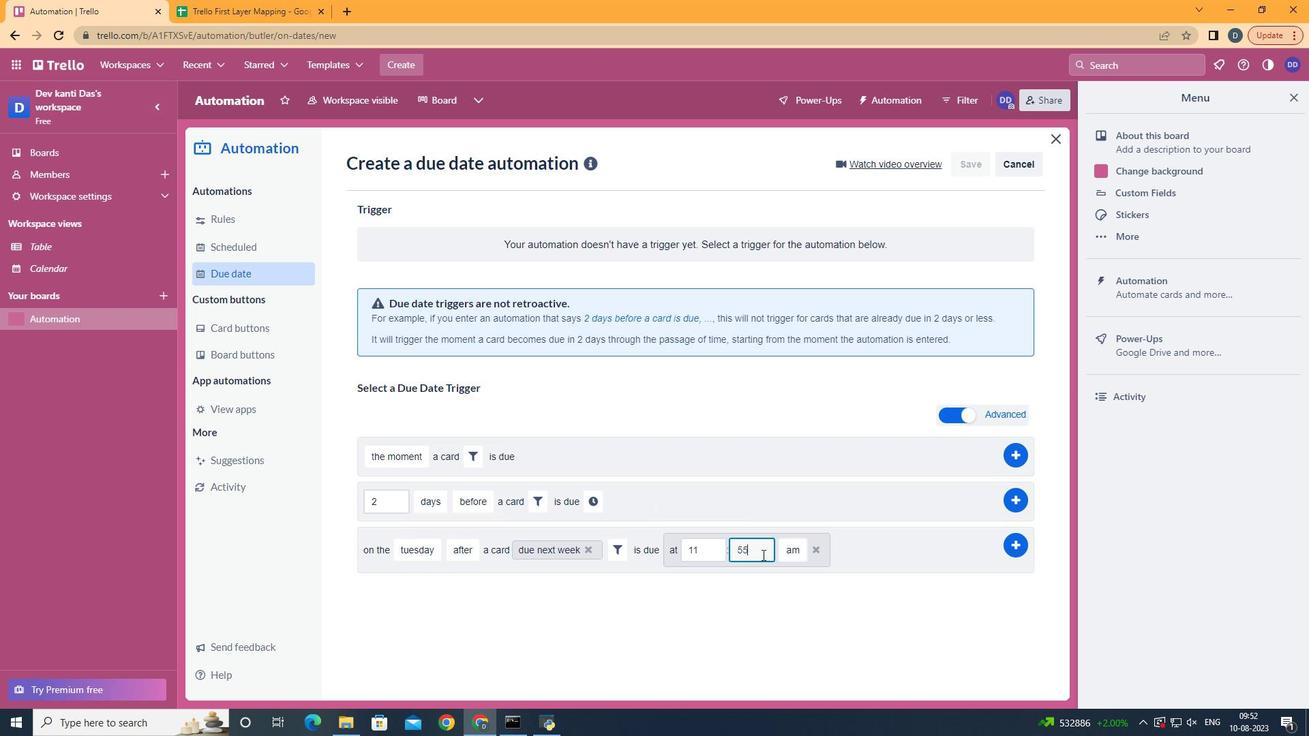 
Action: Key pressed <Key.backspace><Key.backspace>00
Screenshot: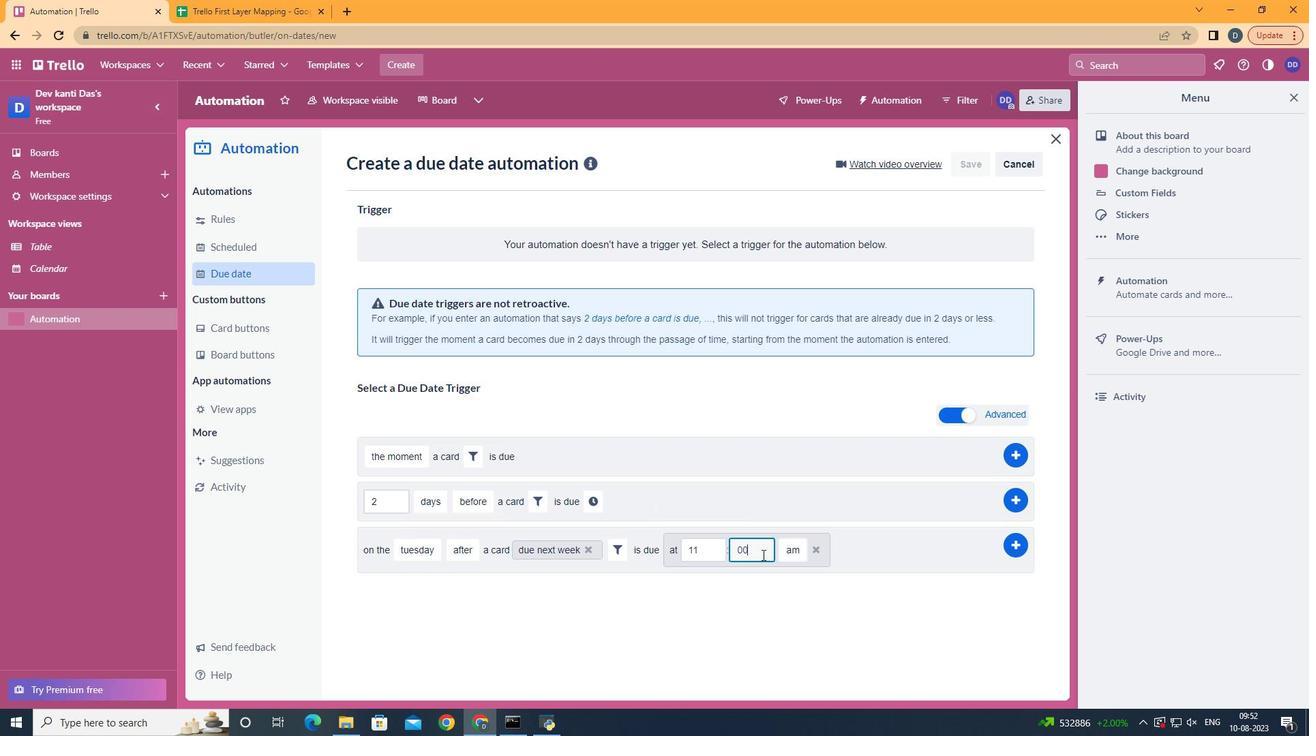 
Action: Mouse moved to (1006, 534)
Screenshot: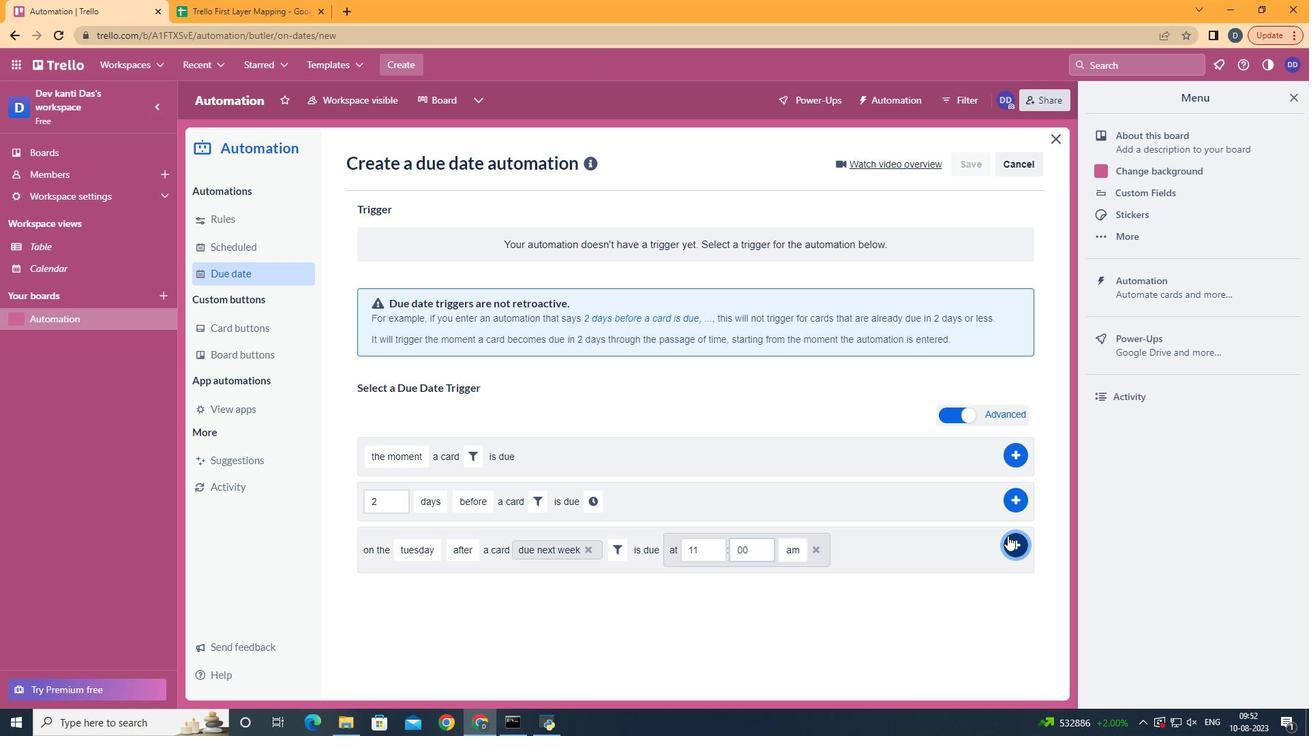 
Action: Mouse pressed left at (1006, 534)
Screenshot: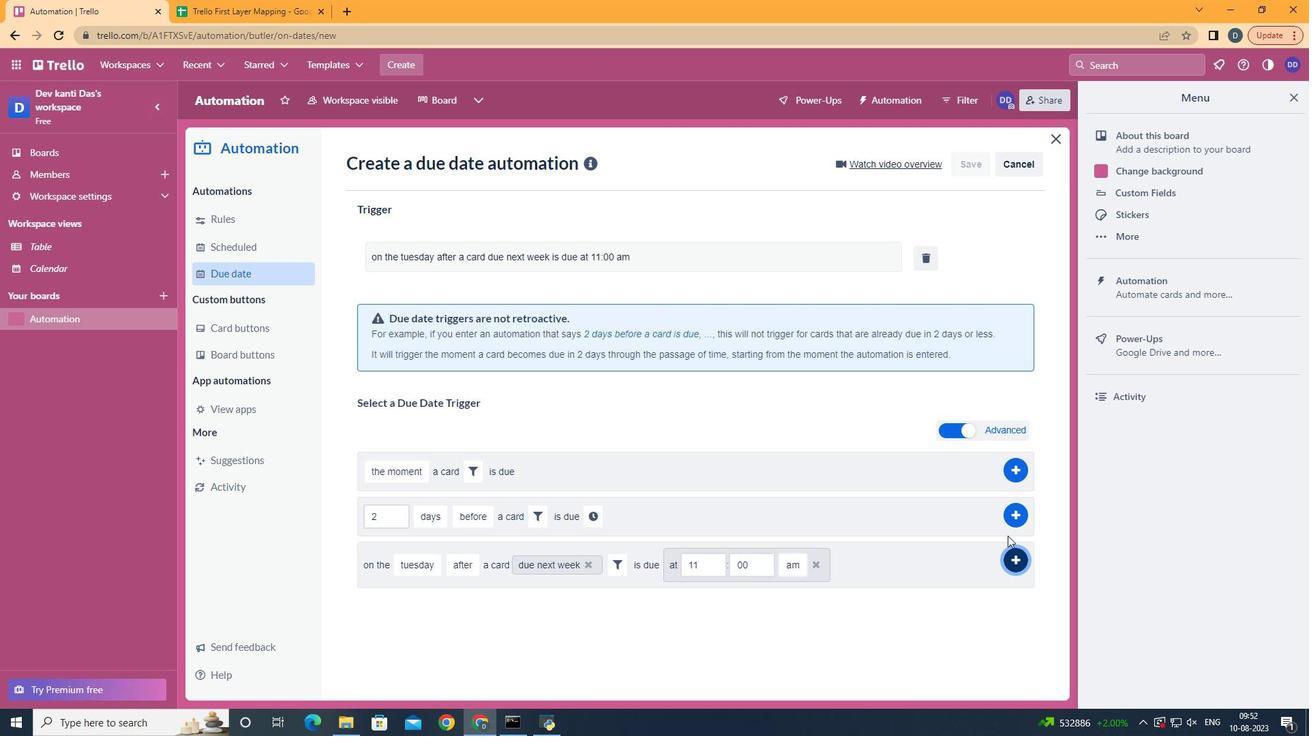 
Action: Mouse moved to (595, 148)
Screenshot: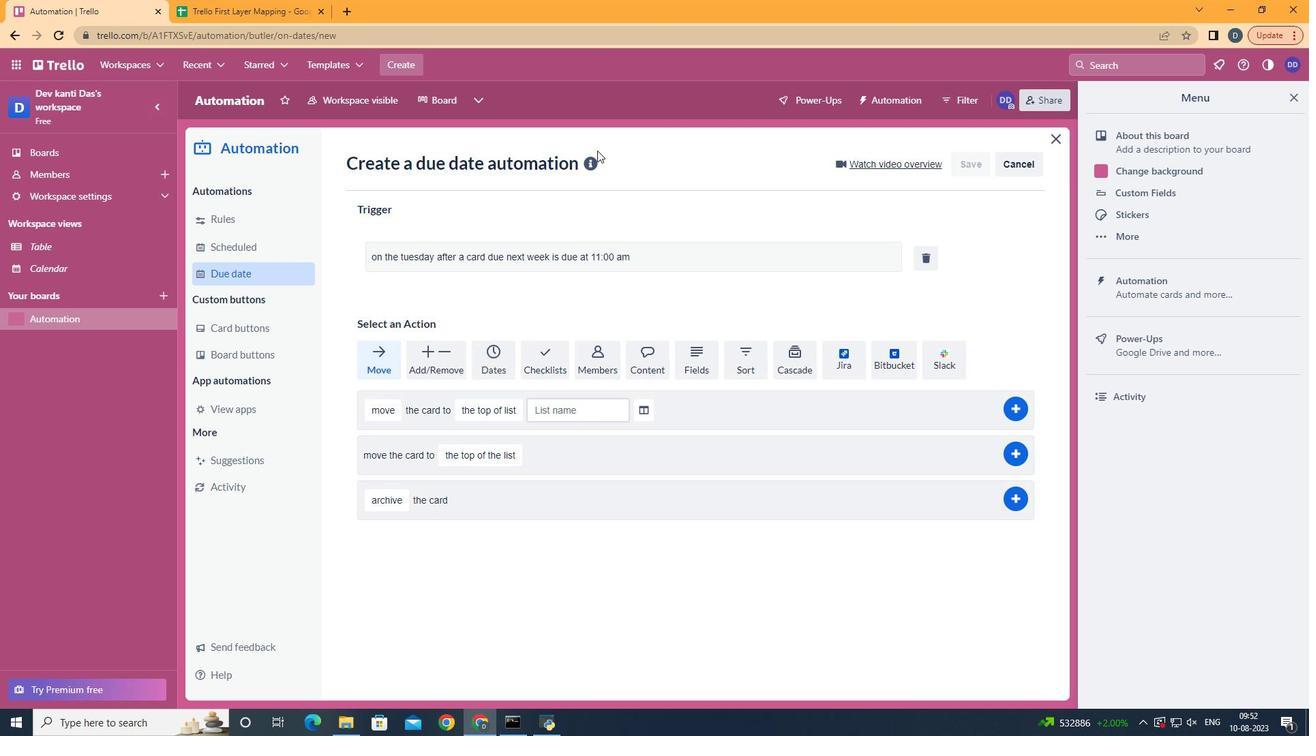 
